 Task: Request a review from a code owner or maintainer.
Action: Mouse moved to (147, 370)
Screenshot: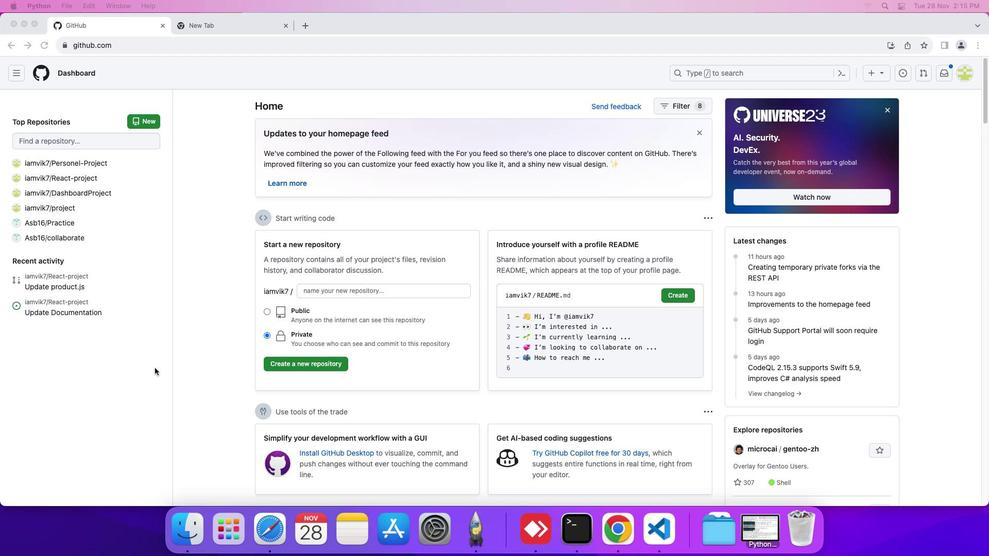 
Action: Mouse pressed left at (147, 370)
Screenshot: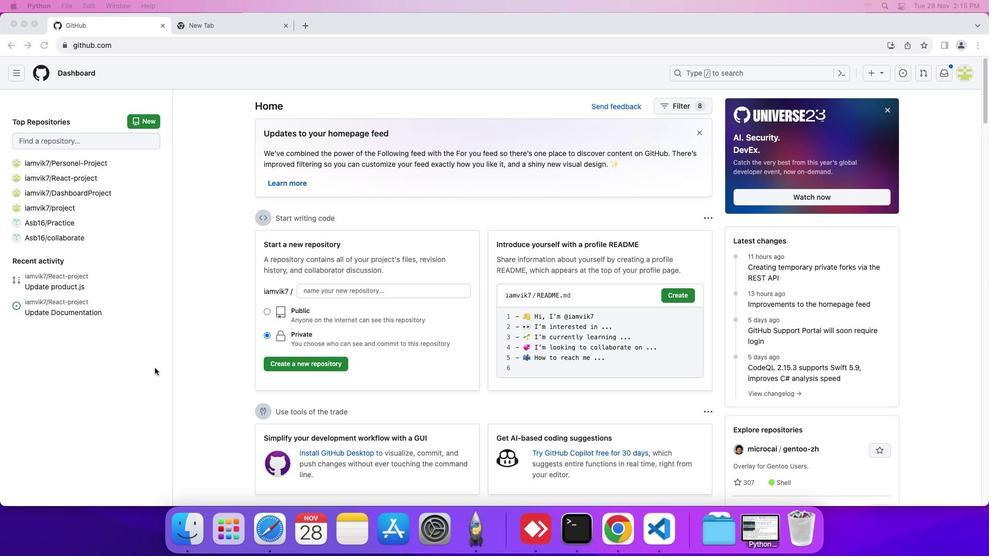 
Action: Mouse moved to (46, 205)
Screenshot: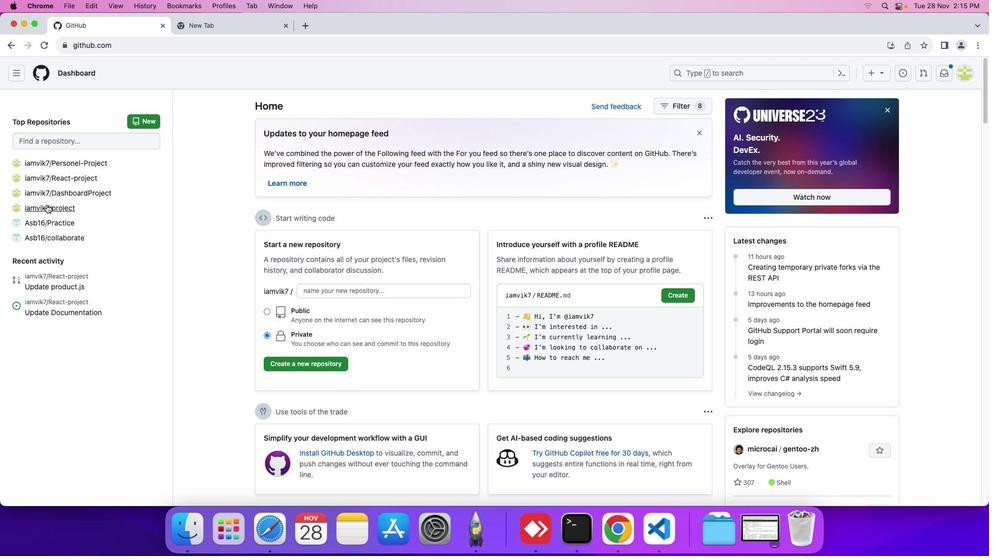
Action: Mouse pressed left at (46, 205)
Screenshot: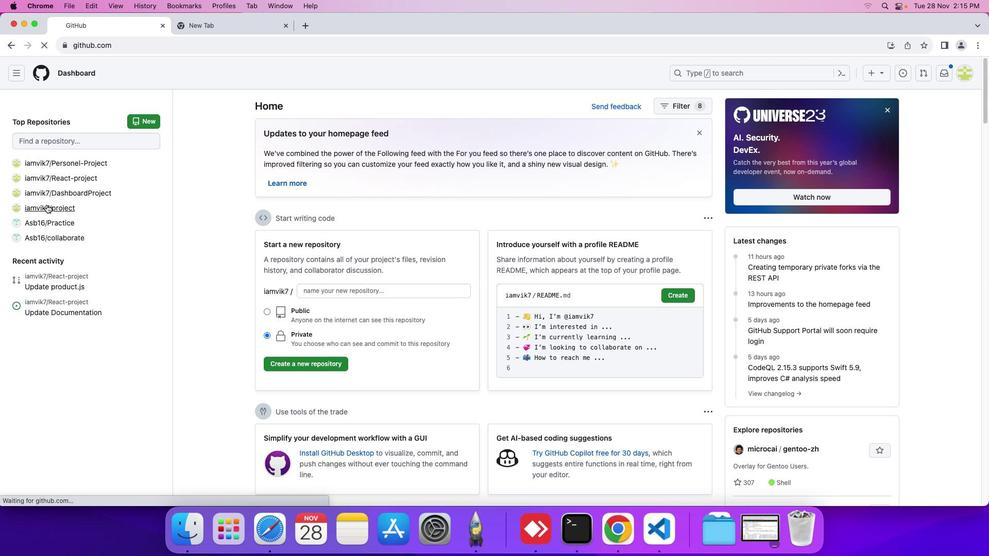
Action: Mouse moved to (210, 258)
Screenshot: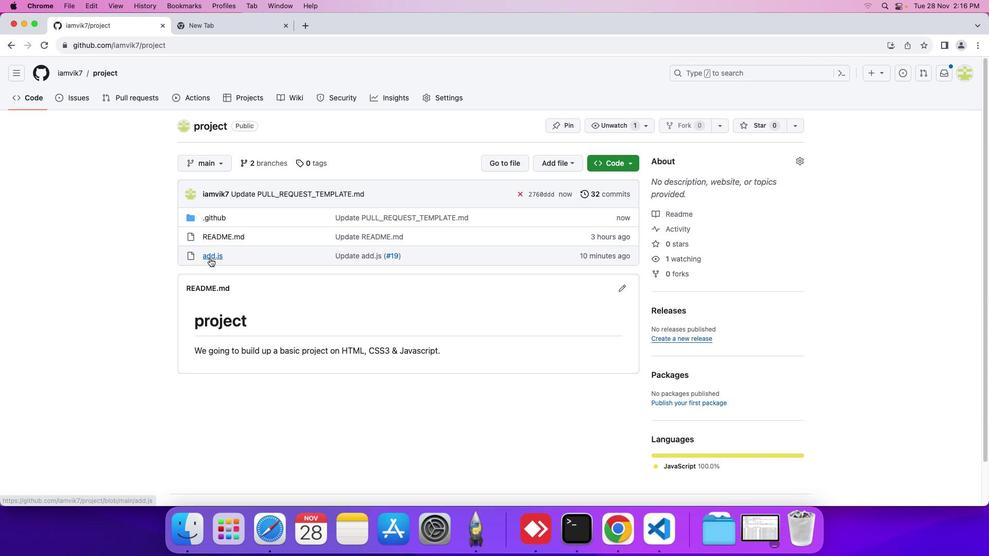 
Action: Mouse pressed left at (210, 258)
Screenshot: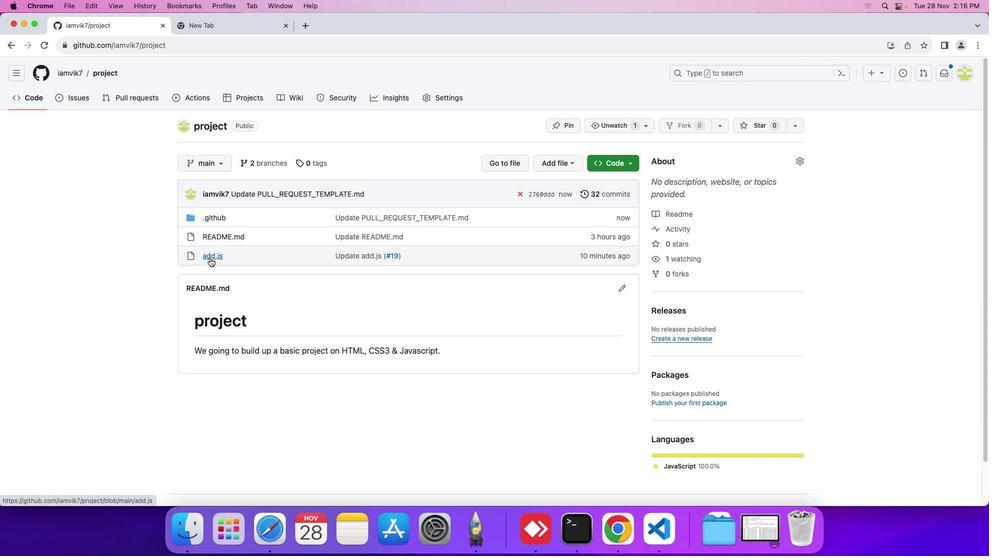 
Action: Mouse moved to (727, 186)
Screenshot: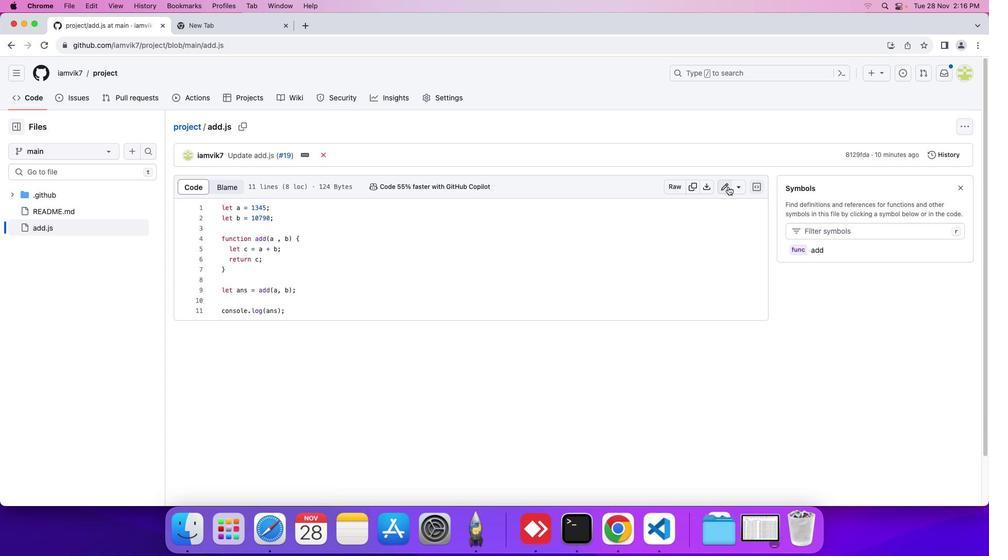 
Action: Mouse pressed left at (727, 186)
Screenshot: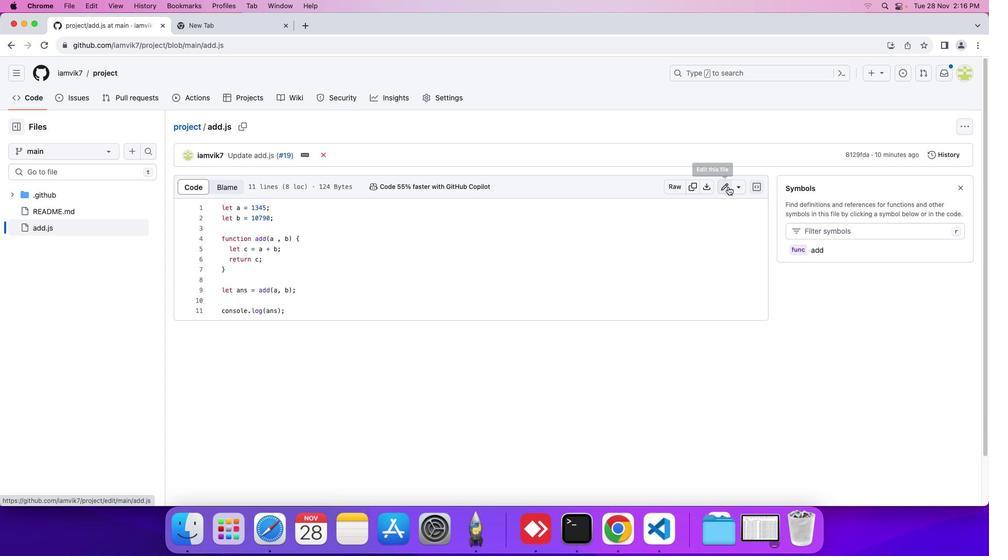 
Action: Mouse moved to (246, 176)
Screenshot: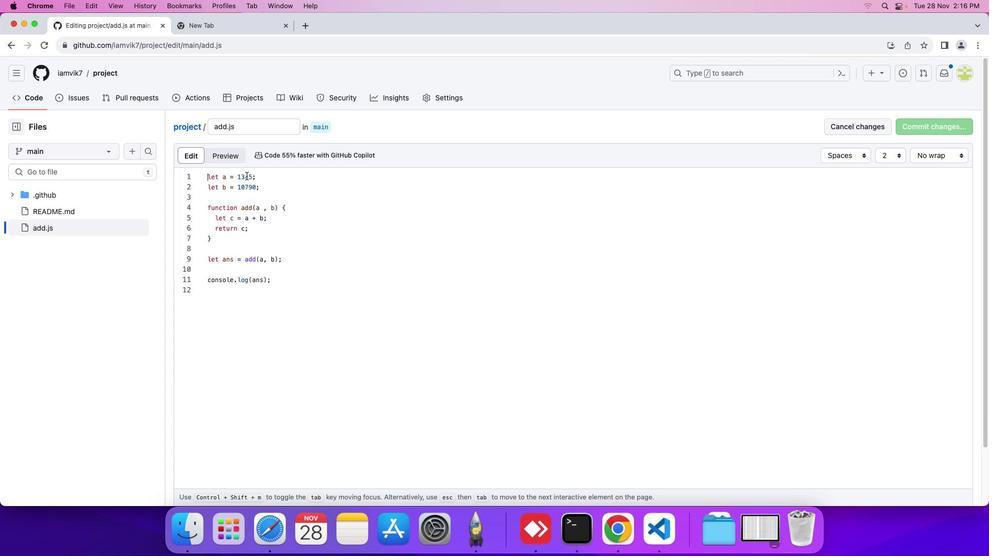 
Action: Mouse pressed left at (246, 176)
Screenshot: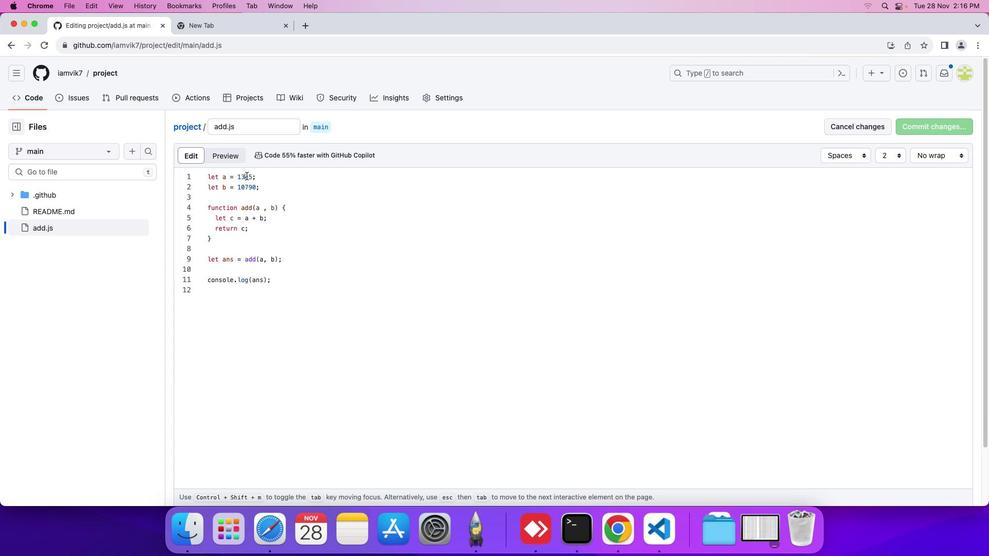 
Action: Mouse moved to (246, 176)
Screenshot: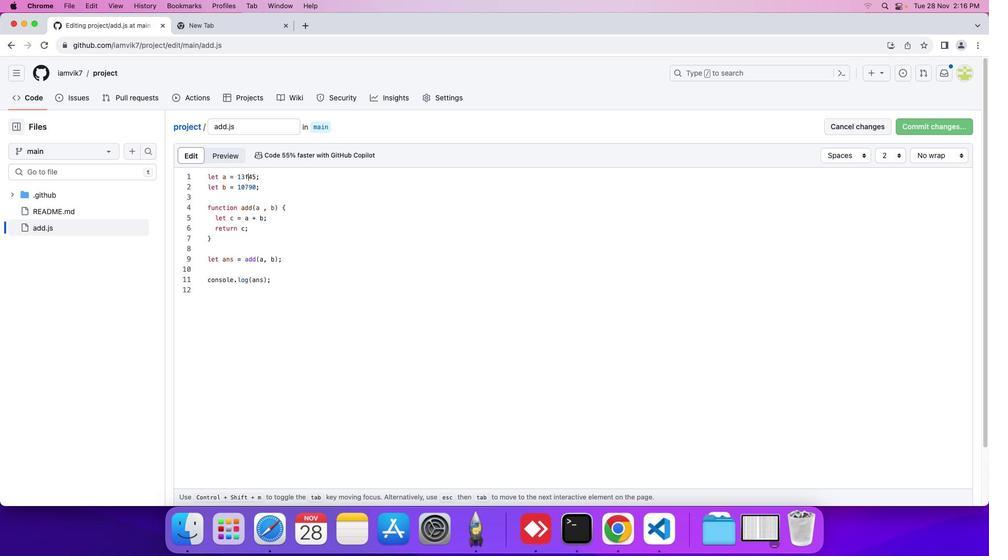 
Action: Key pressed 'f''r'Key.backspaceKey.backspace'2''3'
Screenshot: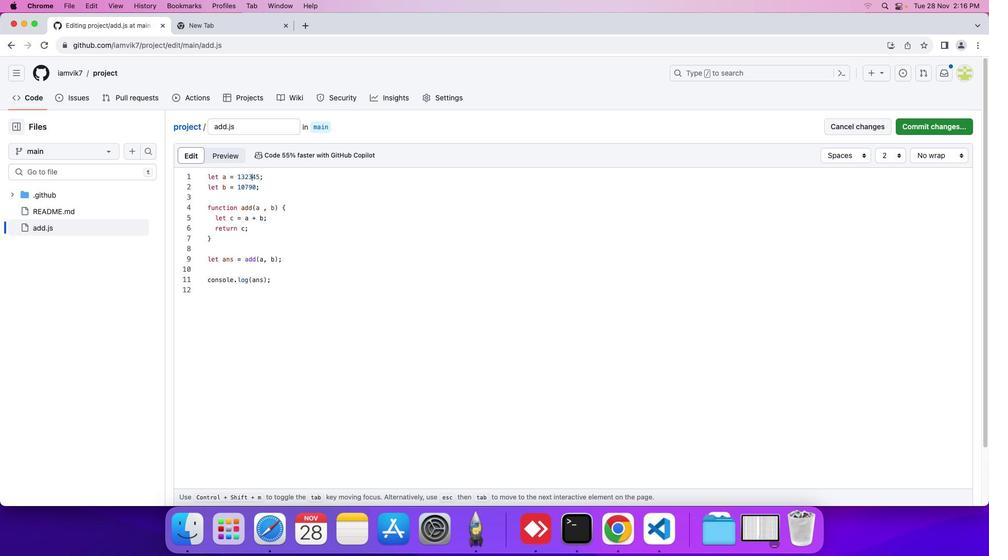 
Action: Mouse moved to (246, 189)
Screenshot: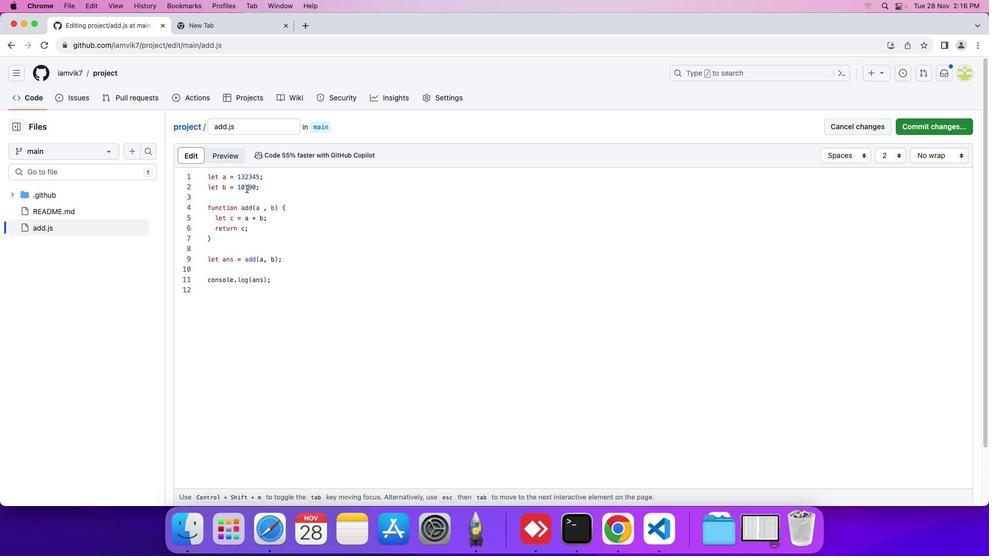 
Action: Mouse pressed left at (246, 189)
Screenshot: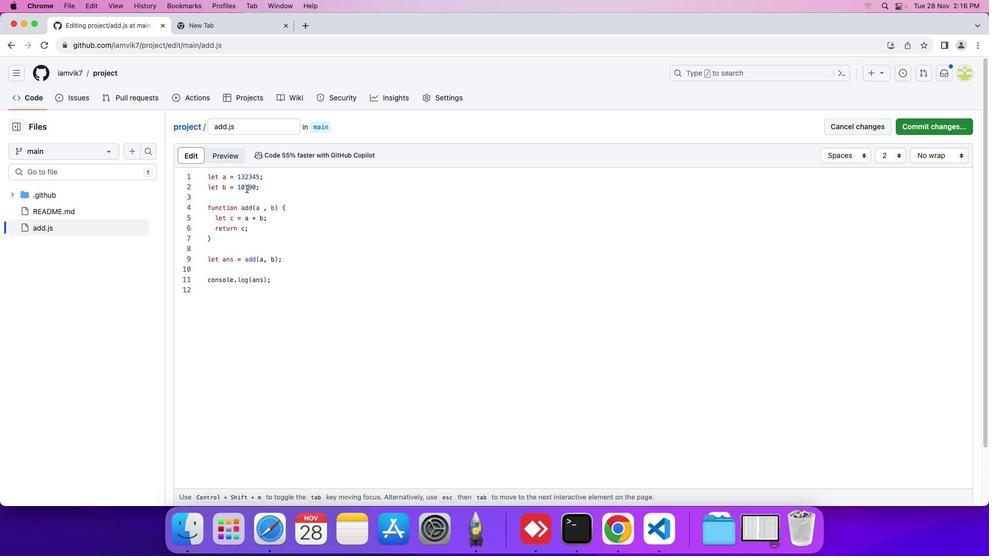 
Action: Mouse moved to (246, 189)
Screenshot: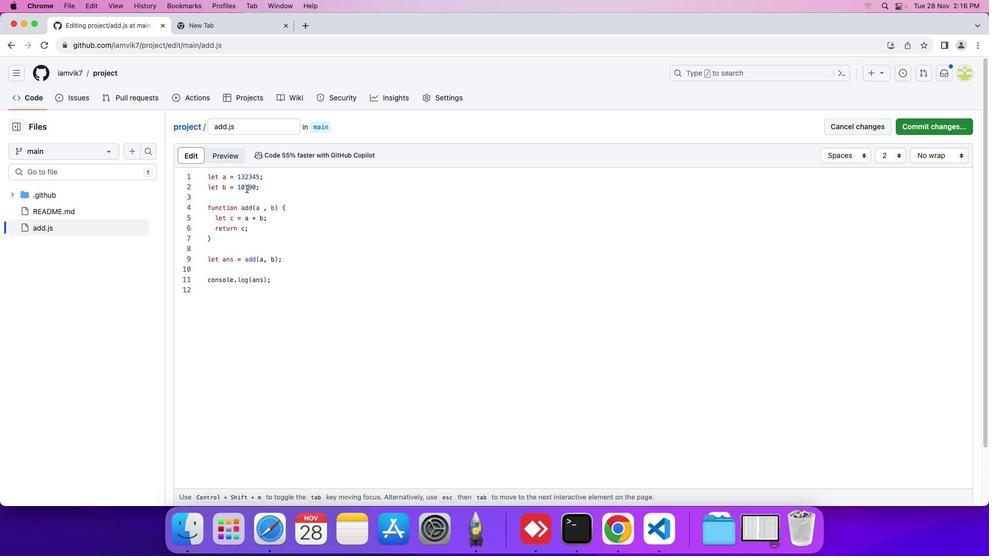 
Action: Key pressed Key.backspace
Screenshot: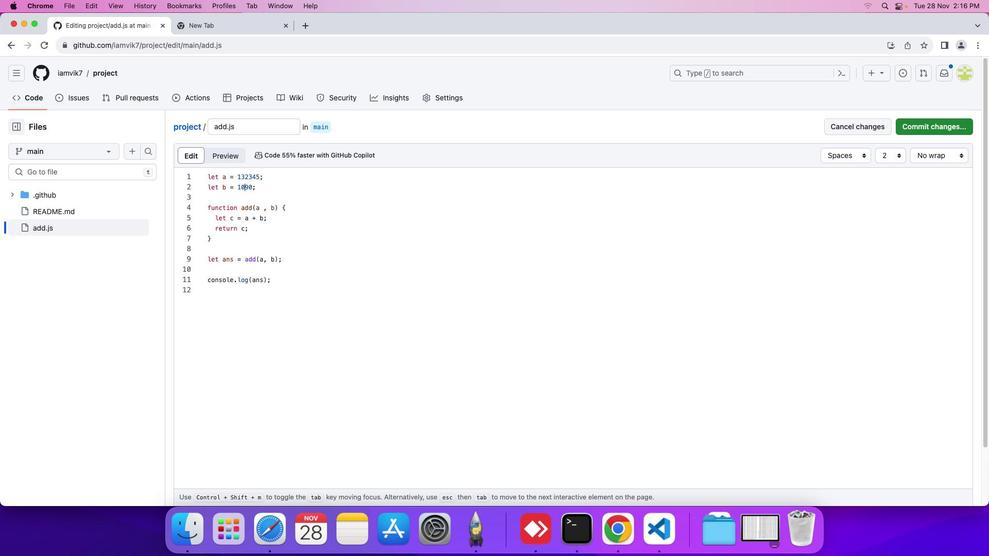 
Action: Mouse moved to (911, 122)
Screenshot: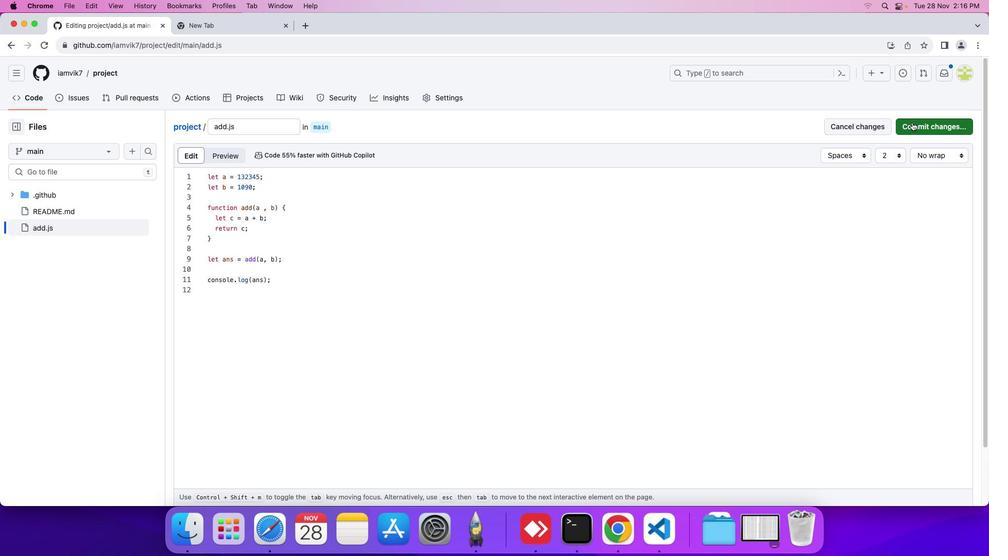 
Action: Mouse pressed left at (911, 122)
Screenshot: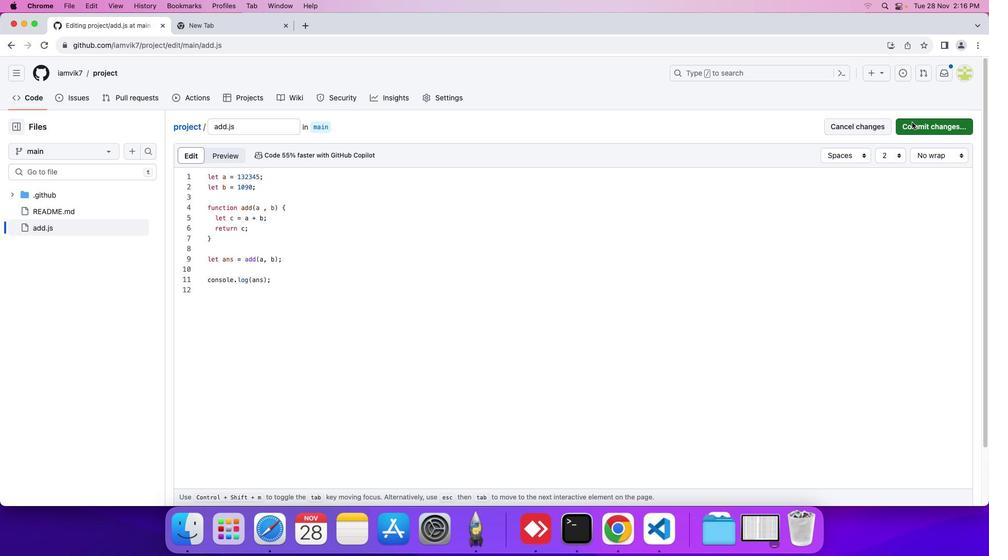 
Action: Mouse moved to (381, 351)
Screenshot: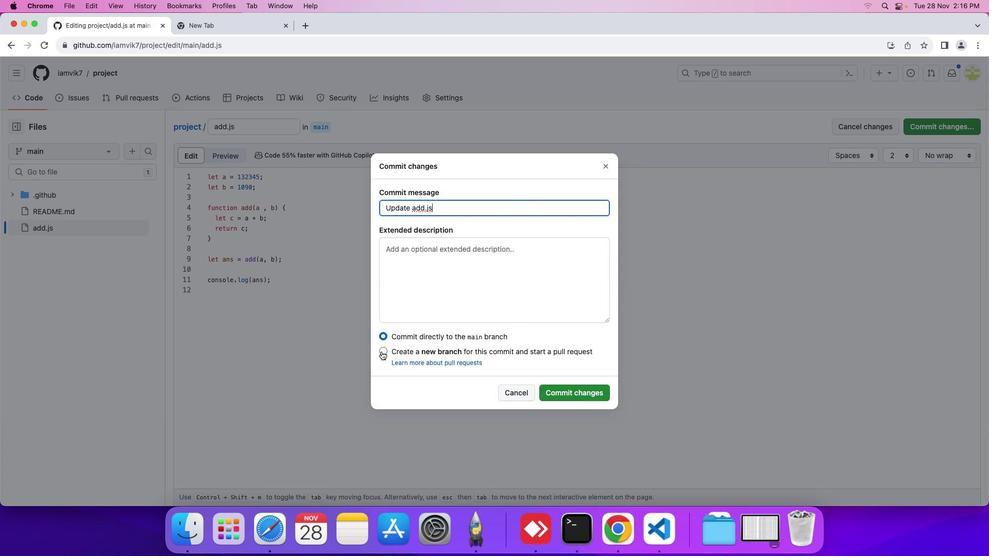 
Action: Mouse pressed left at (381, 351)
Screenshot: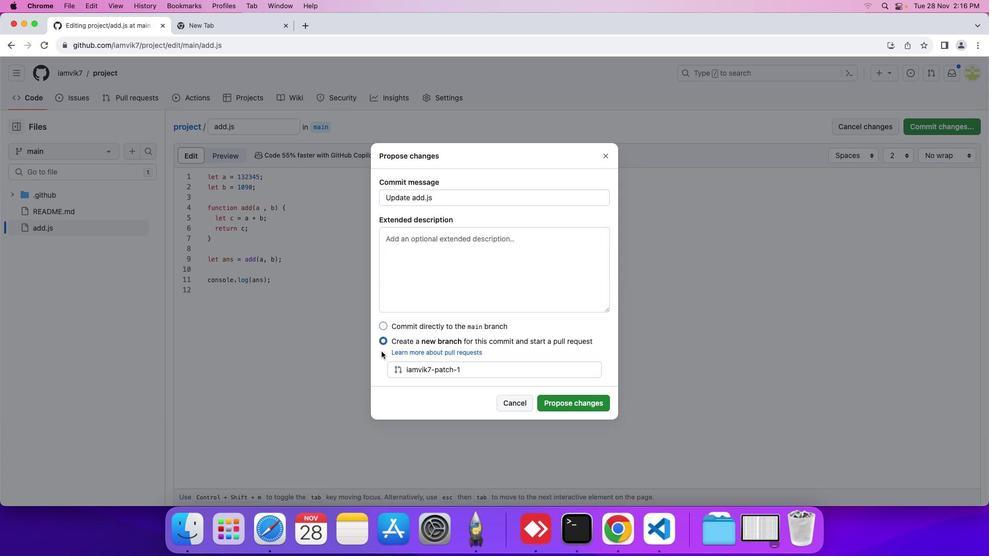 
Action: Mouse moved to (461, 373)
Screenshot: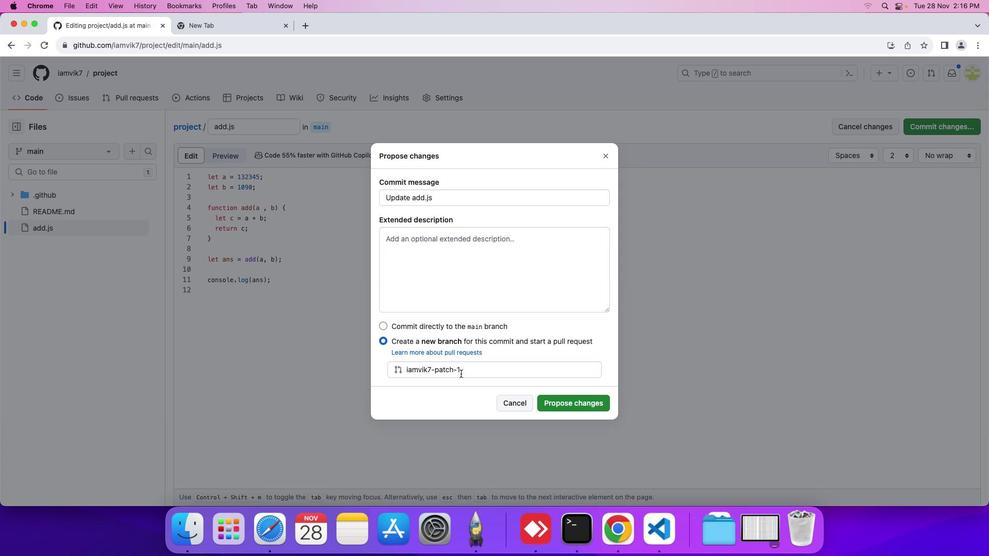
Action: Mouse pressed left at (461, 373)
Screenshot: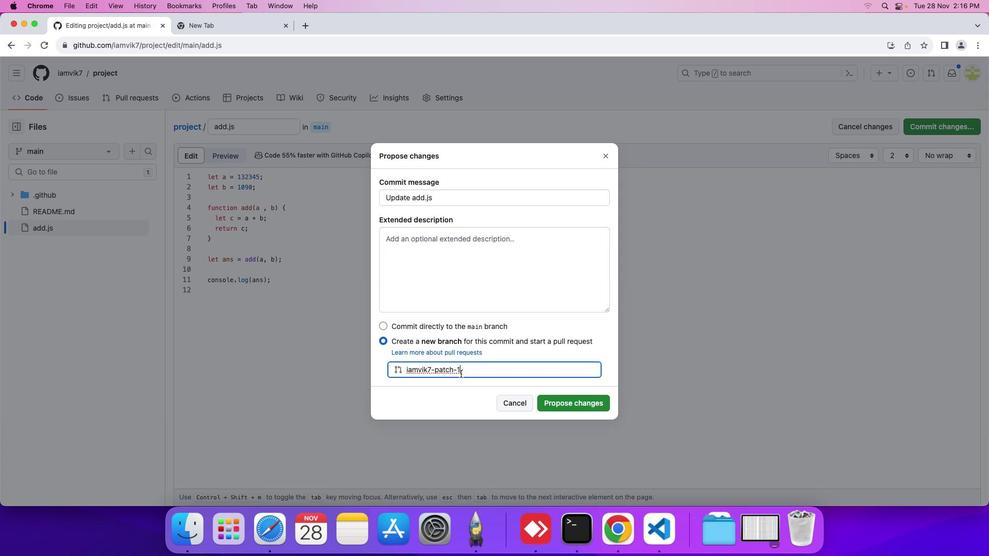 
Action: Key pressed Key.backspaceKey.backspaceKey.backspaceKey.backspaceKey.backspaceKey.backspaceKey.backspaceKey.backspaceKey.backspaceKey.backspaceKey.backspaceKey.backspaceKey.backspaceKey.backspaceKey.backspaceKey.backspaceKey.backspace'n''e''w'Key.space'b''r''a''n''c''h'
Screenshot: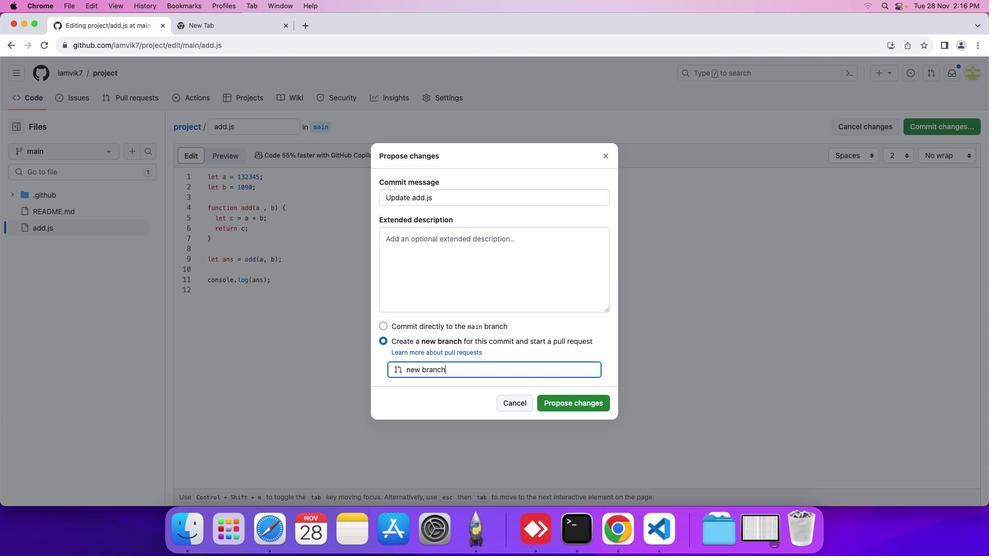 
Action: Mouse moved to (448, 257)
Screenshot: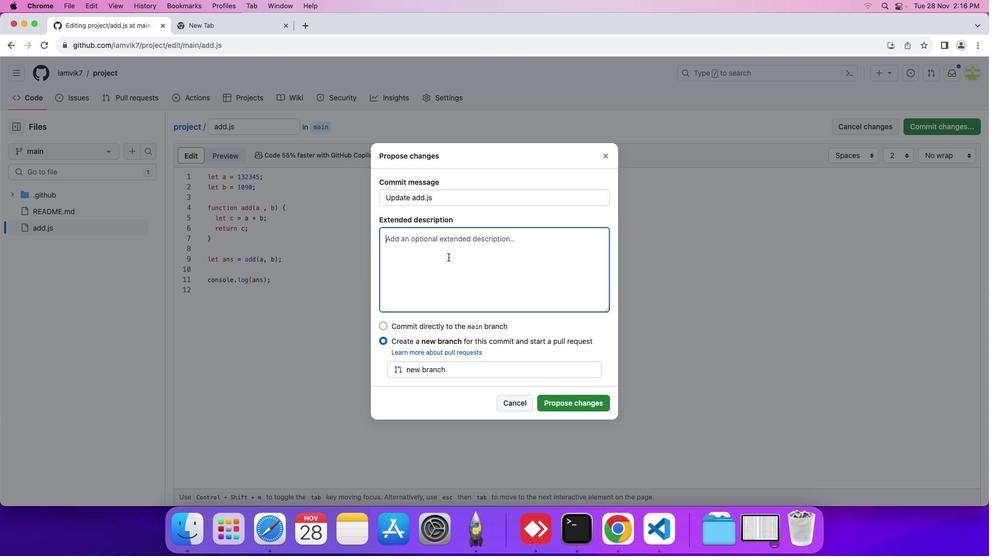 
Action: Mouse pressed left at (448, 257)
Screenshot: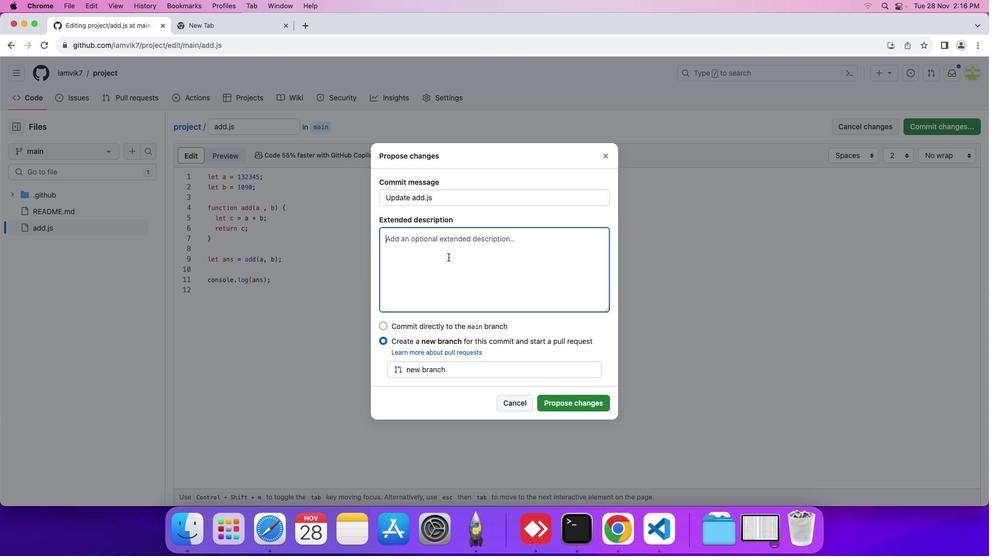 
Action: Mouse moved to (447, 257)
Screenshot: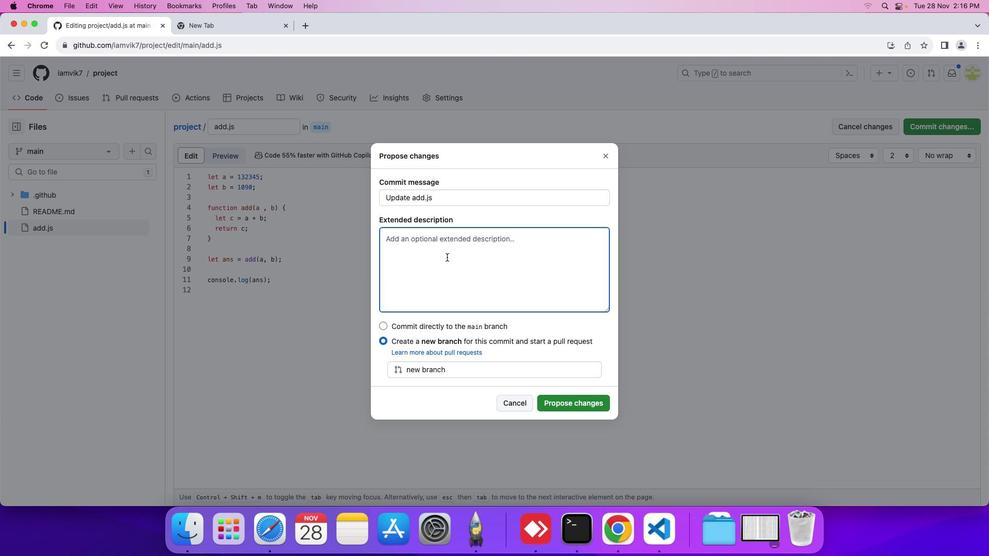 
Action: Key pressed 'u''p''d''a''t''i''n''g'Key.space't''h''e'Key.space'v''a''r''i''a''b''l''e''s'Key.spaceKey.backspaceKey.backspaceKey.space'v''a''l''u''e''s'Key.space'p''l''e''a''s''e'Key.space'v'Key.backspace'r''e''v''i''e''w'Key.space't''h''e'Key.space'c''o''d''e'Key.space'a''n''d'Key.space't''h''e'Key.space'v''a''l''u''e''s'Key.space'f''o''r'Key.space't''j'Key.backspace'h''e'Key.space'm''e''r''g''i''n''g'Key.space'p''u''r''p''o''s''e'
Screenshot: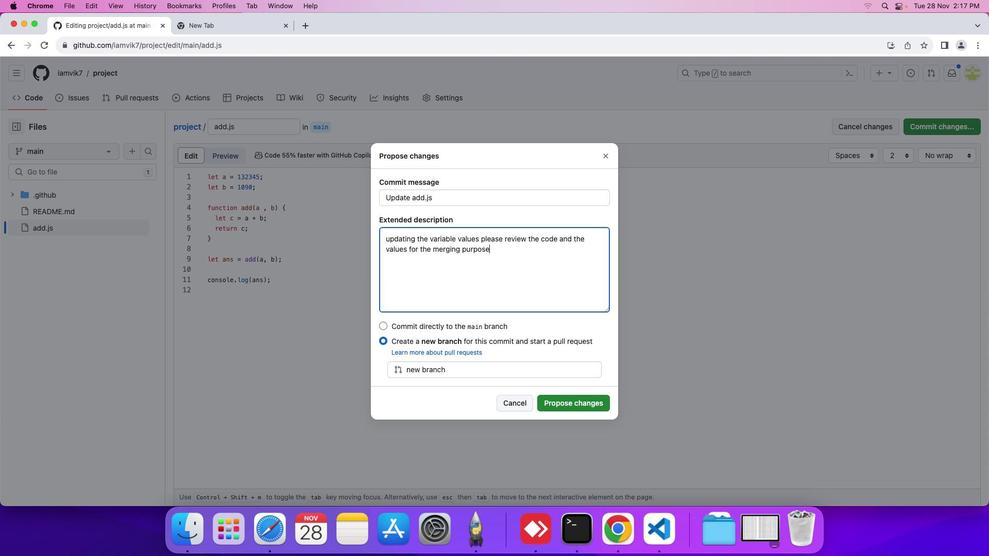 
Action: Mouse moved to (491, 302)
Screenshot: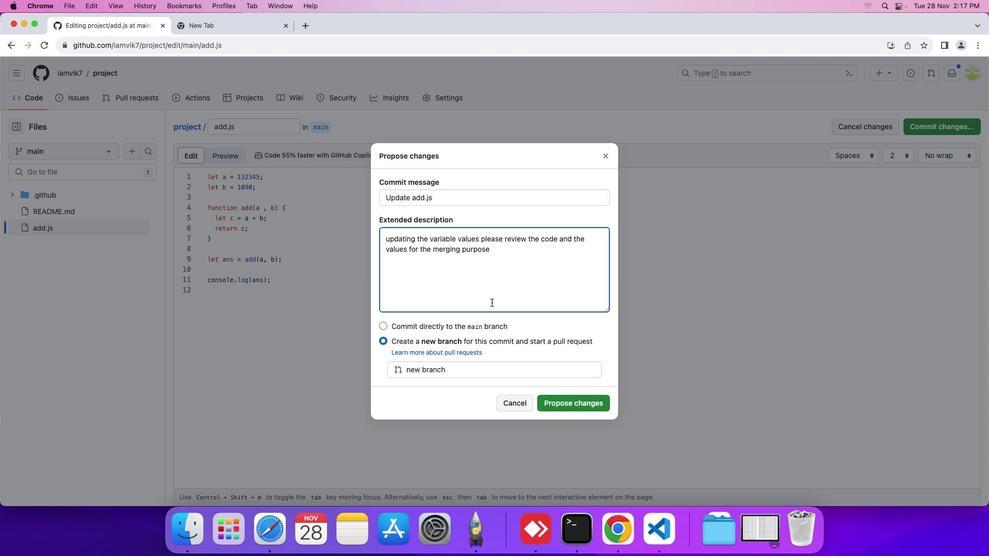
Action: Key pressed '.'
Screenshot: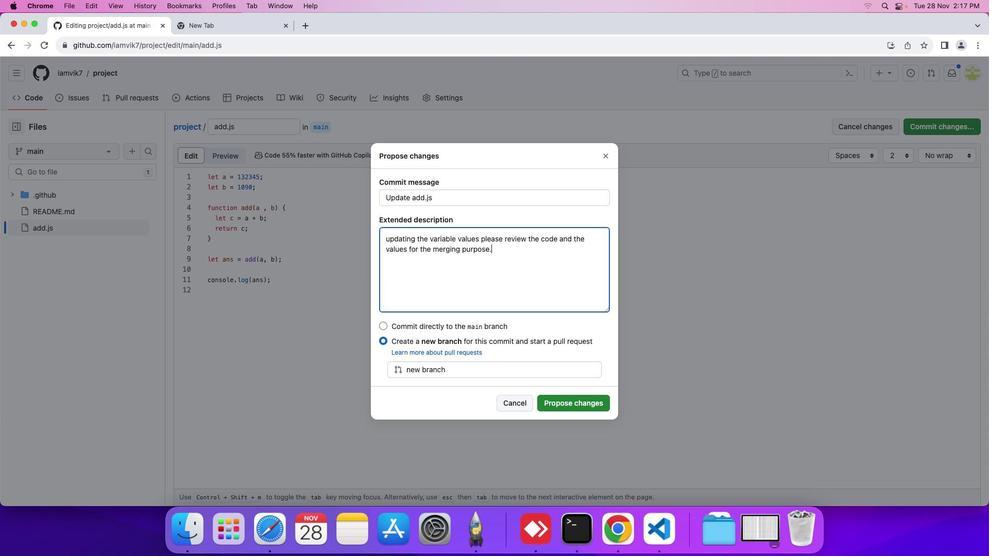 
Action: Mouse moved to (561, 406)
Screenshot: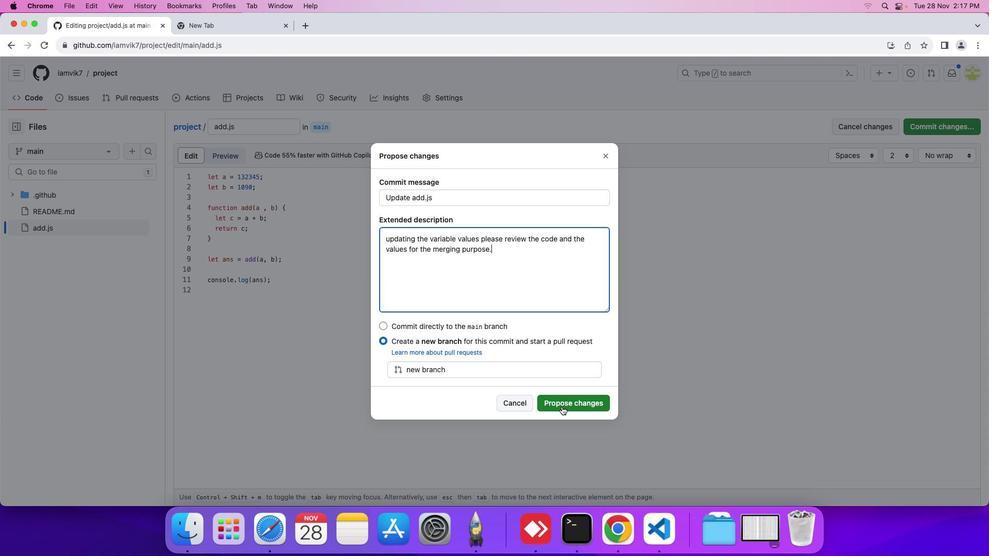 
Action: Mouse pressed left at (561, 406)
Screenshot: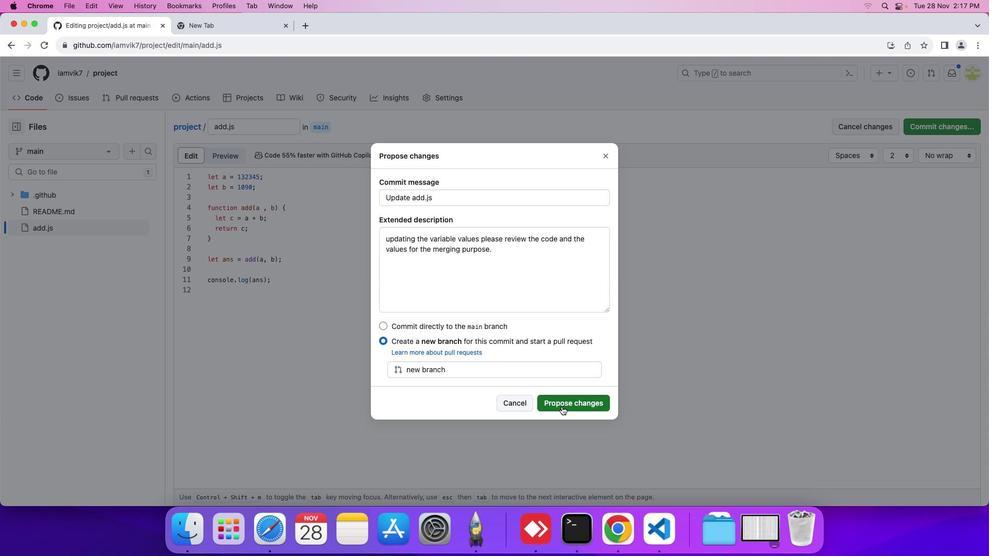 
Action: Mouse moved to (800, 210)
Screenshot: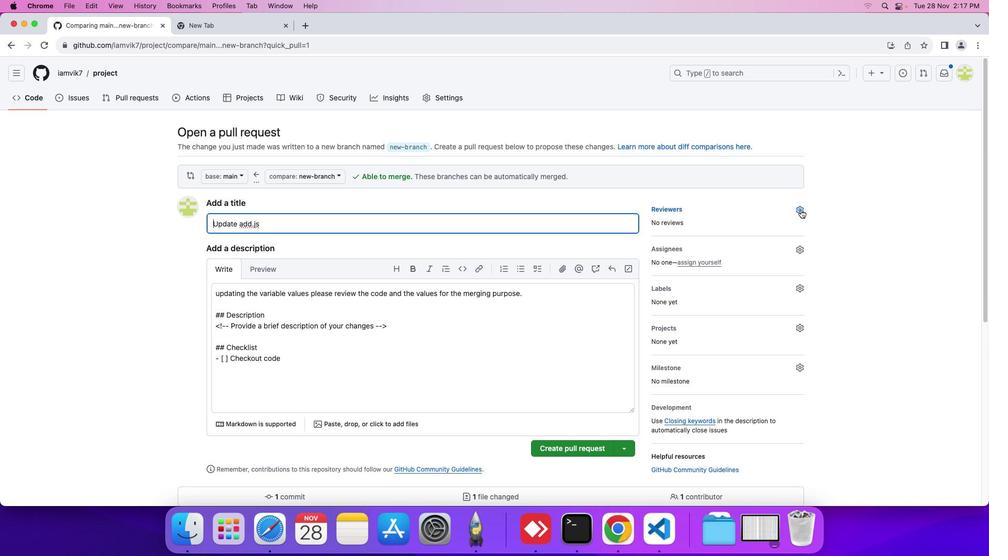 
Action: Mouse pressed left at (800, 210)
Screenshot: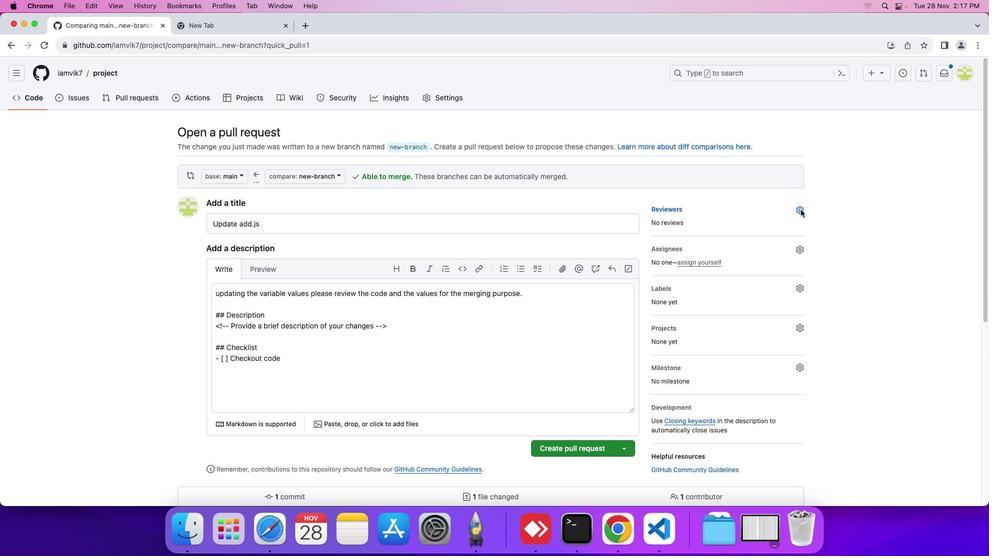 
Action: Mouse moved to (692, 276)
Screenshot: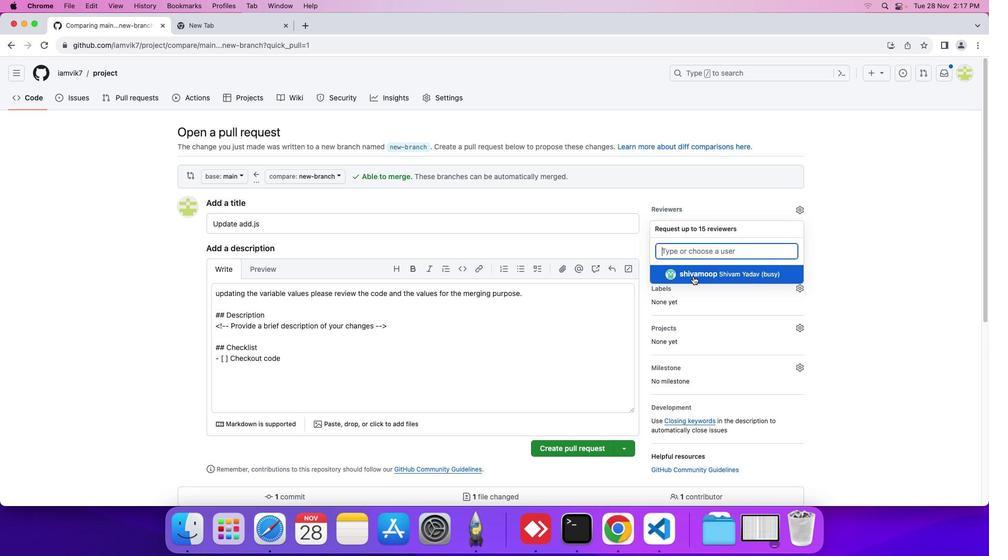 
Action: Mouse pressed left at (692, 276)
Screenshot: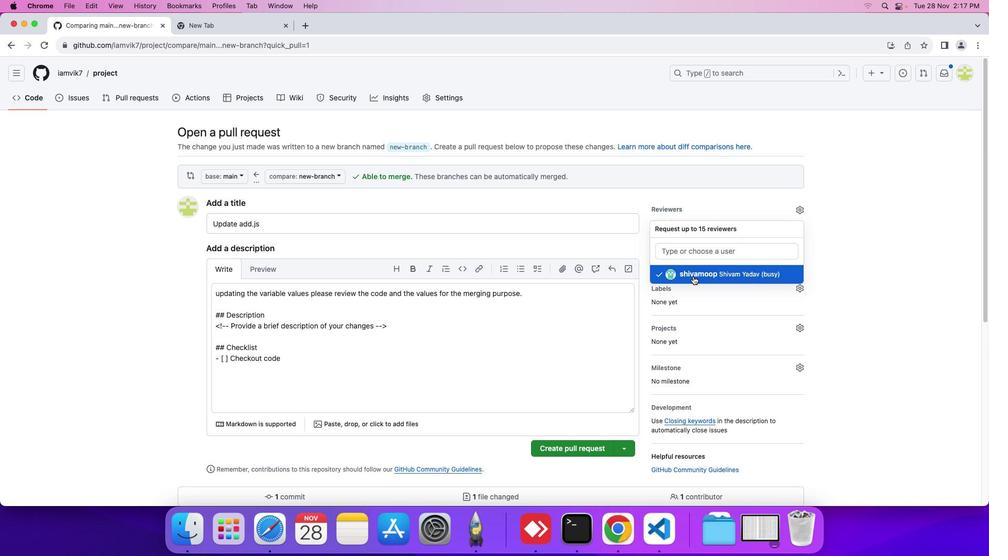
Action: Mouse moved to (411, 358)
Screenshot: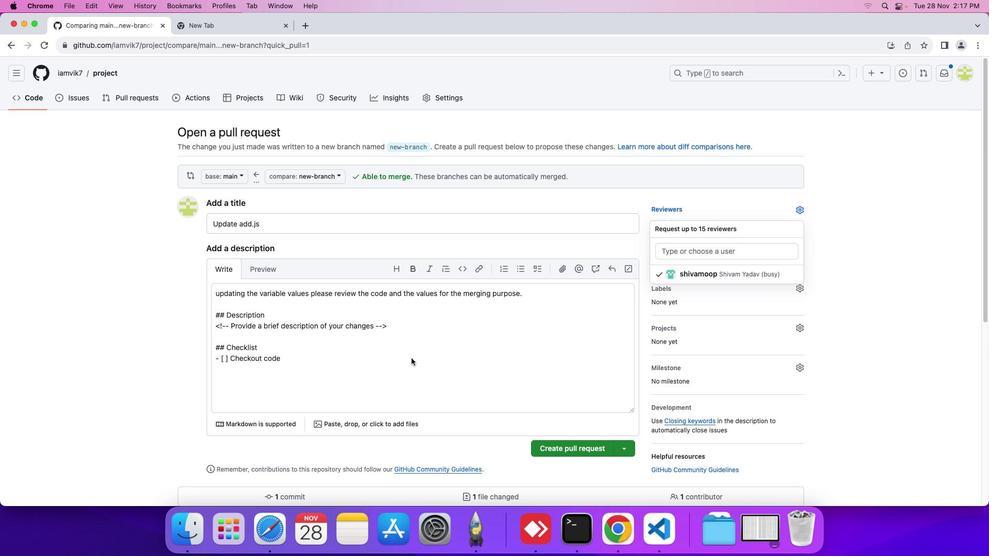 
Action: Mouse pressed left at (411, 358)
Screenshot: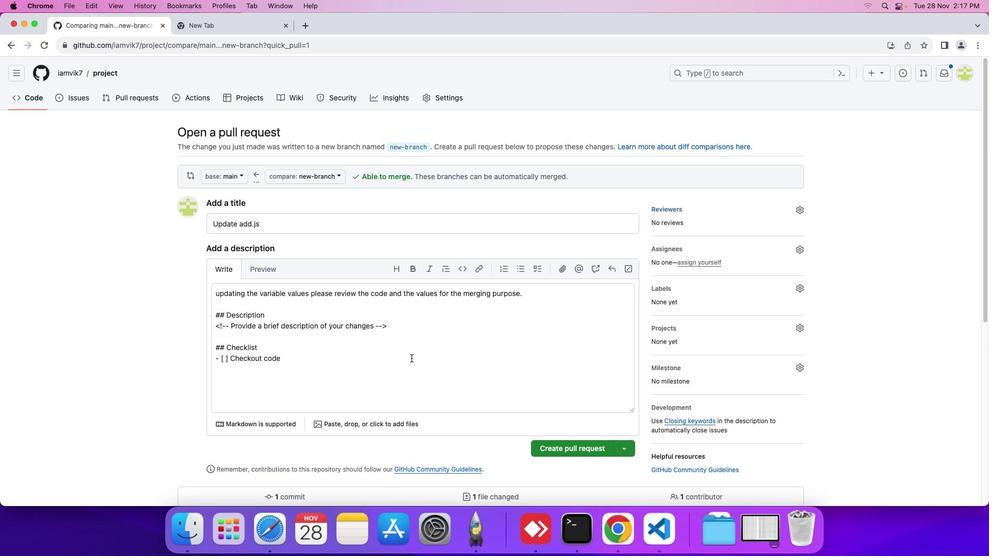 
Action: Mouse moved to (298, 352)
Screenshot: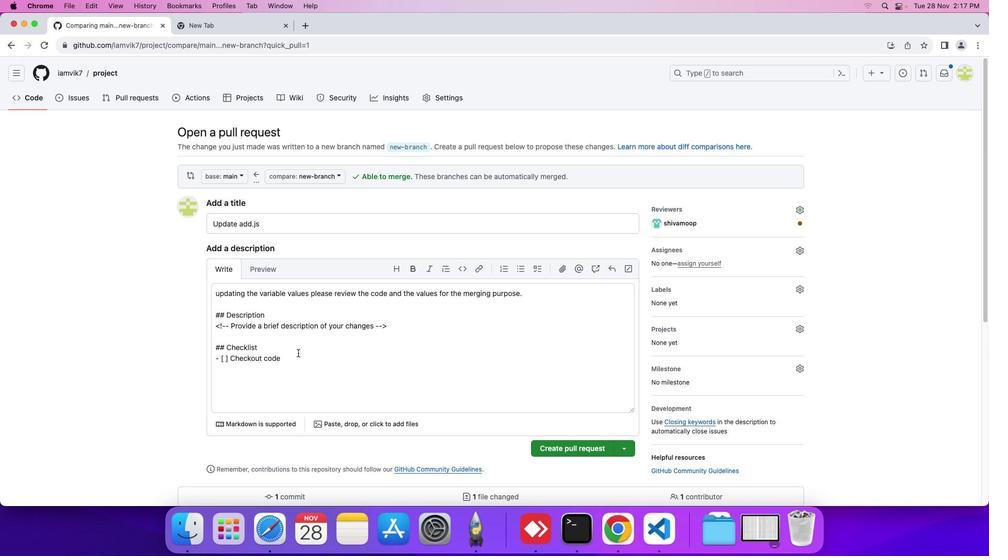 
Action: Mouse pressed left at (298, 352)
Screenshot: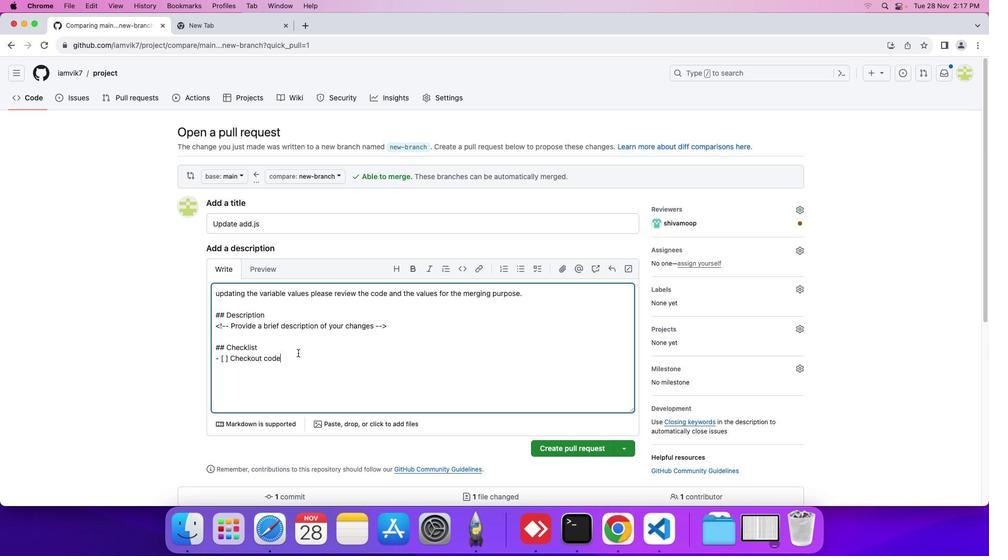 
Action: Mouse moved to (286, 356)
Screenshot: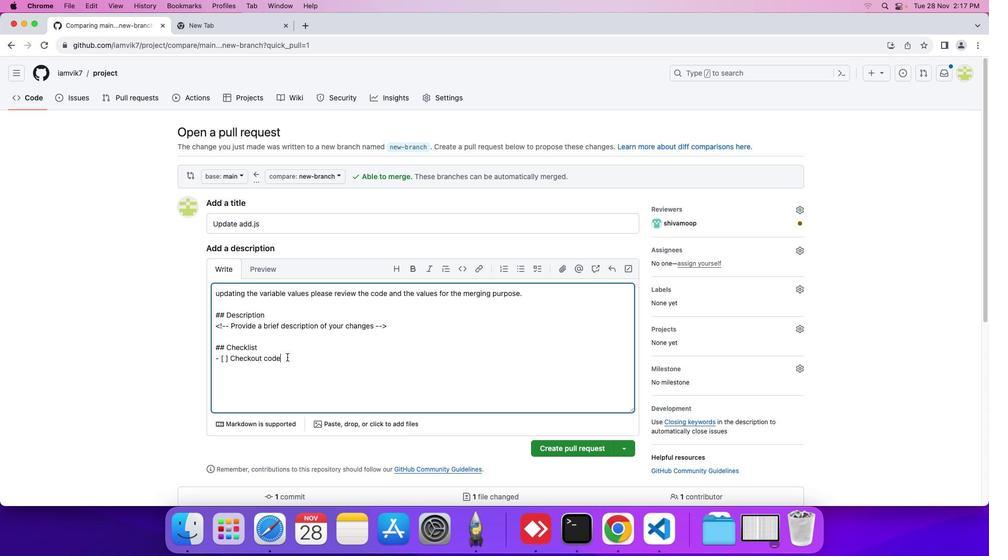 
Action: Mouse pressed left at (286, 356)
Screenshot: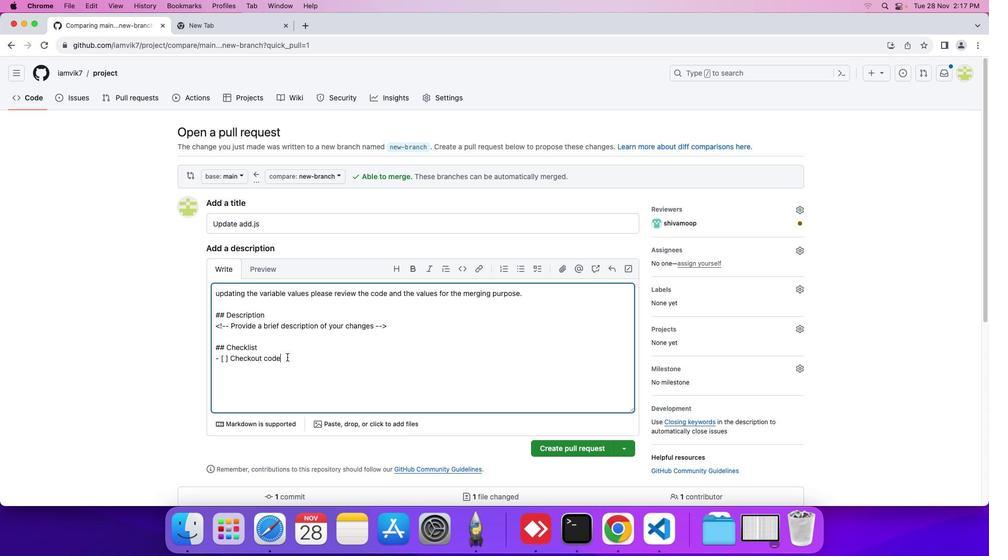 
Action: Mouse moved to (213, 318)
Screenshot: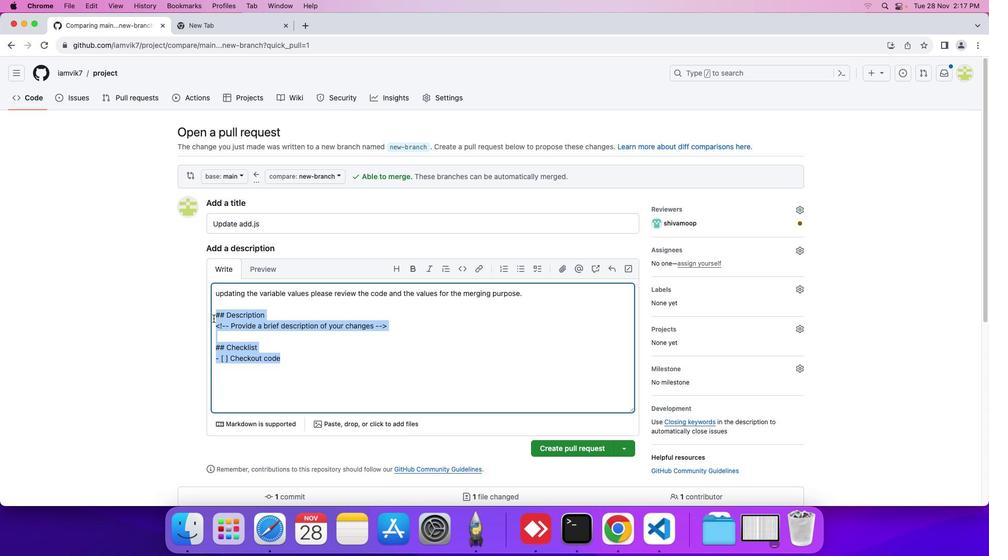 
Action: Key pressed Key.backspace
Screenshot: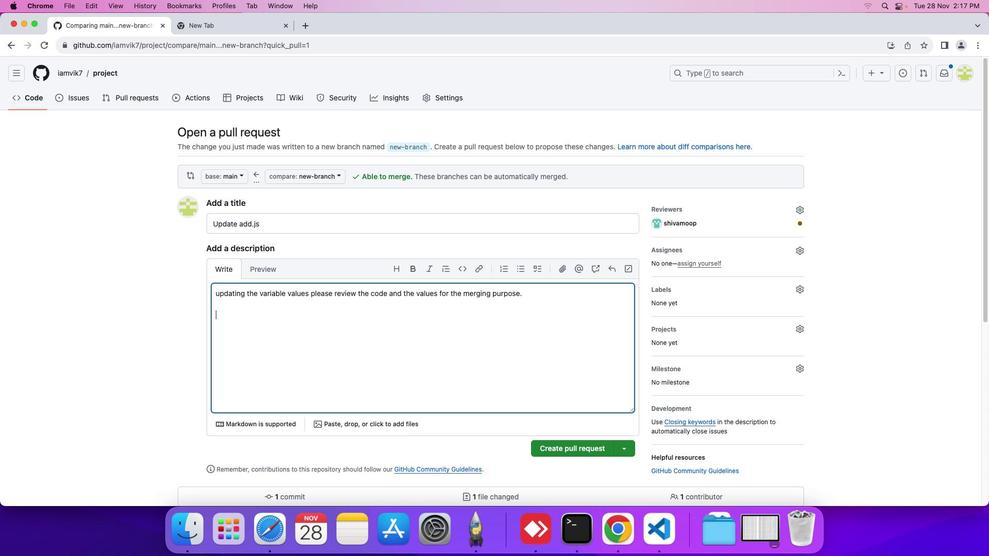 
Action: Mouse moved to (547, 463)
Screenshot: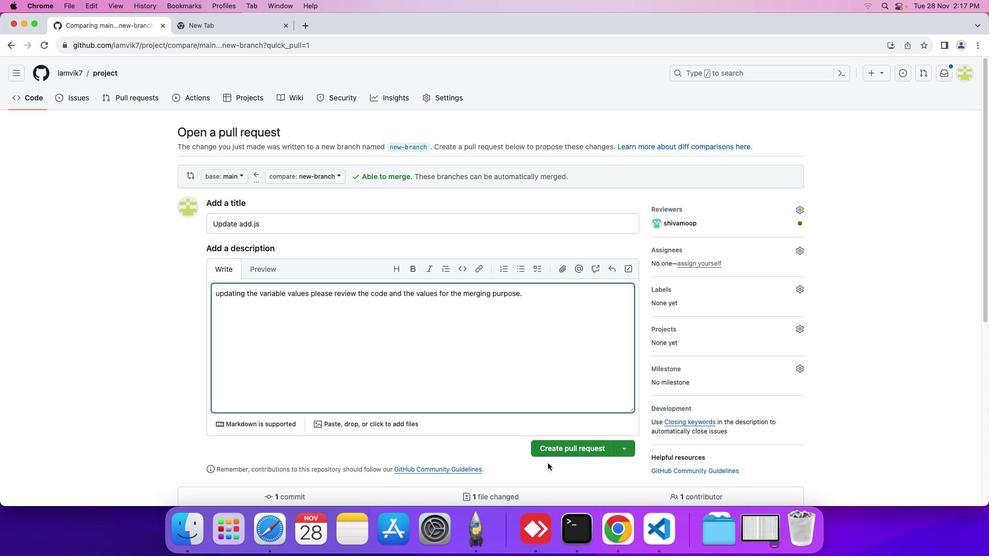 
Action: Mouse scrolled (547, 463) with delta (0, 0)
Screenshot: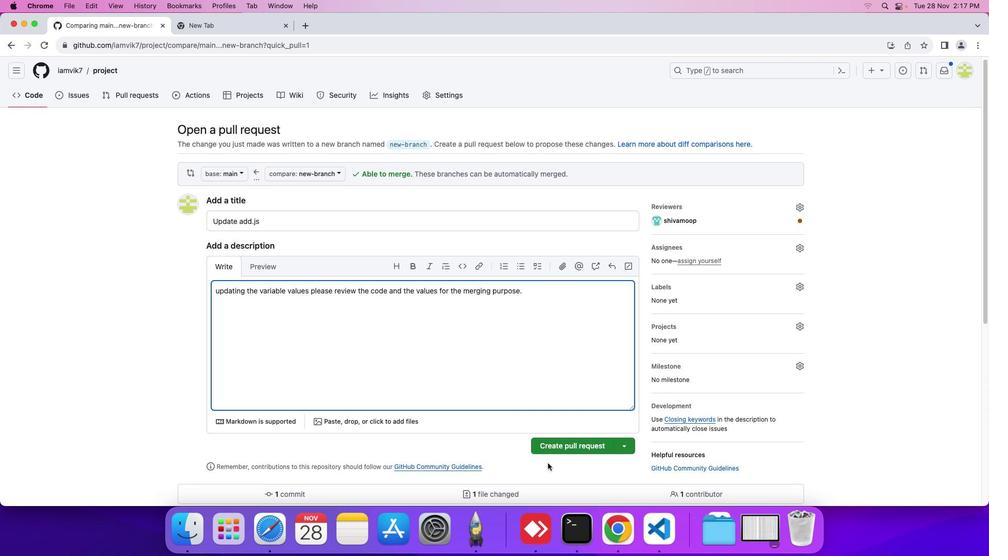 
Action: Mouse scrolled (547, 463) with delta (0, 0)
Screenshot: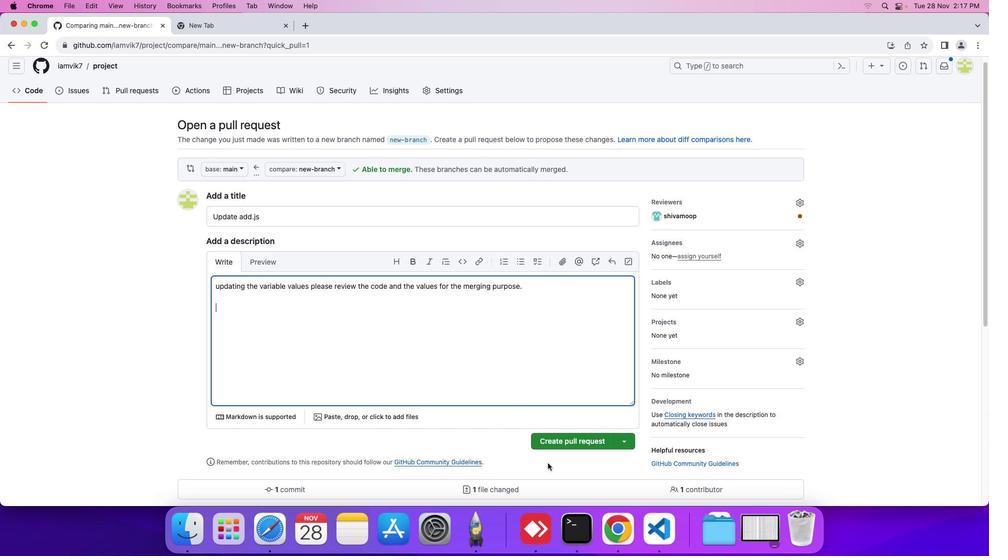 
Action: Mouse scrolled (547, 463) with delta (0, 0)
Screenshot: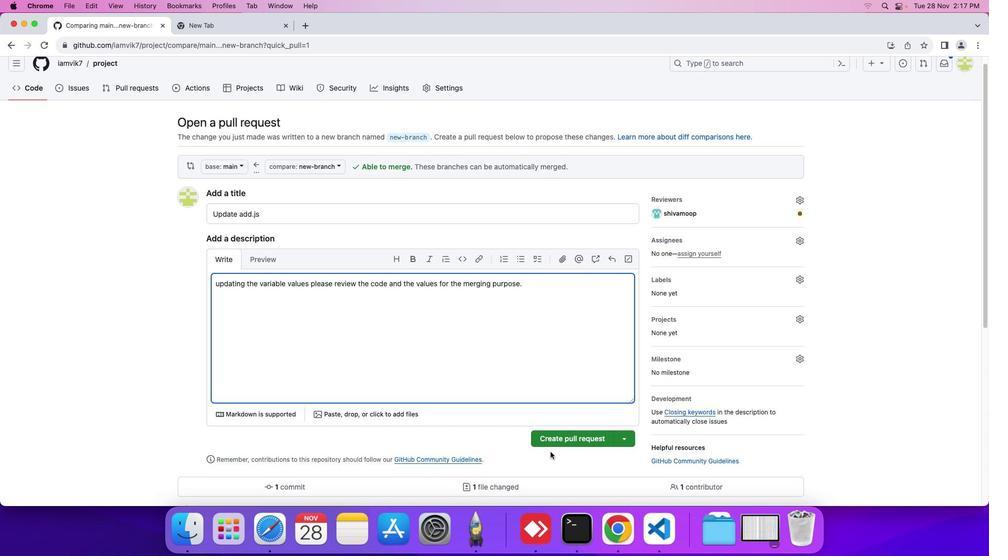 
Action: Mouse moved to (550, 451)
Screenshot: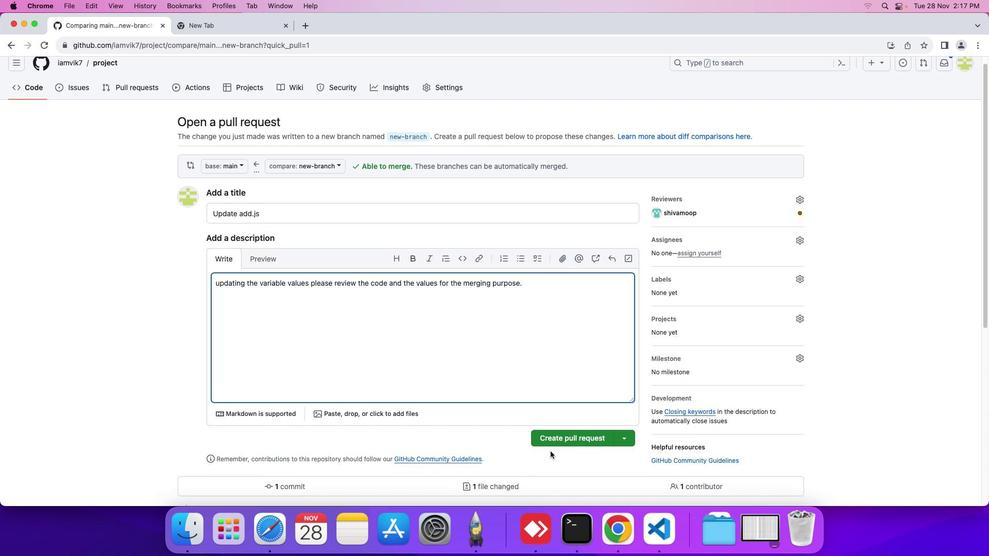 
Action: Mouse scrolled (550, 451) with delta (0, 0)
Screenshot: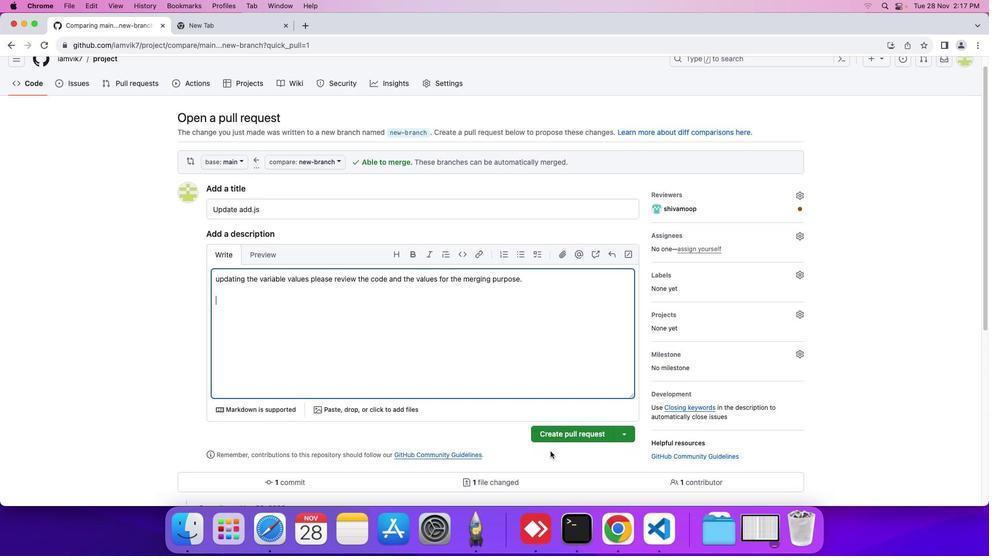 
Action: Mouse scrolled (550, 451) with delta (0, 0)
Screenshot: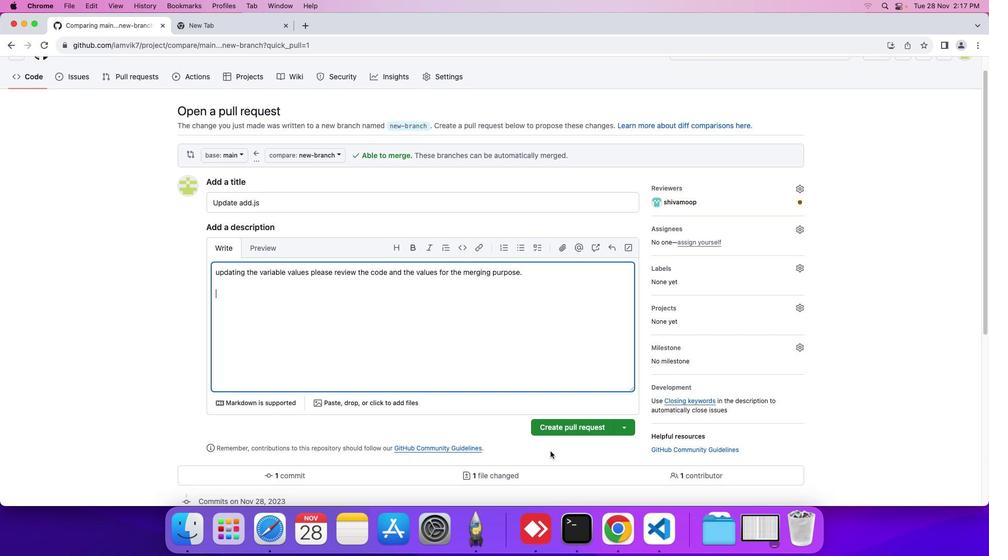 
Action: Mouse scrolled (550, 451) with delta (0, 0)
Screenshot: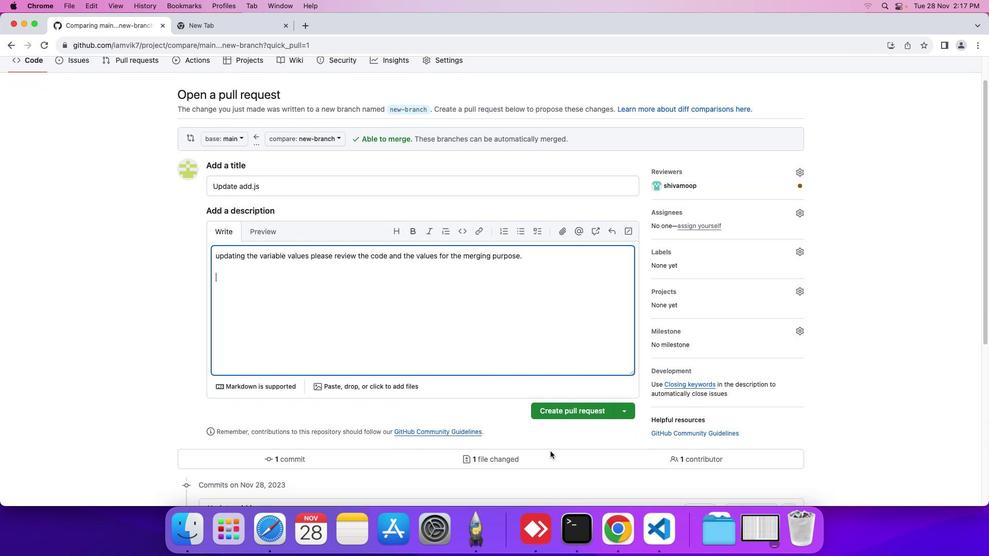 
Action: Mouse scrolled (550, 451) with delta (0, 0)
Screenshot: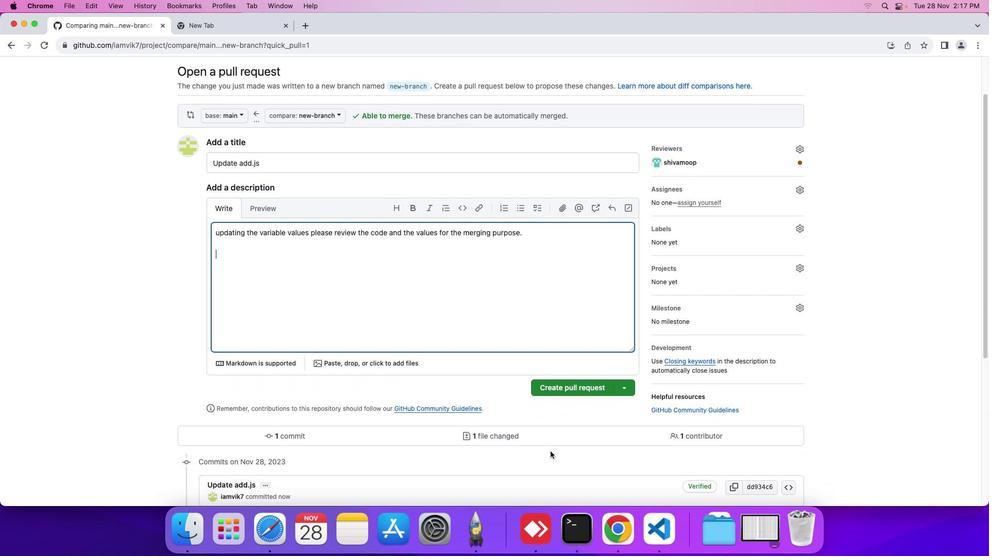 
Action: Mouse scrolled (550, 451) with delta (0, 0)
Screenshot: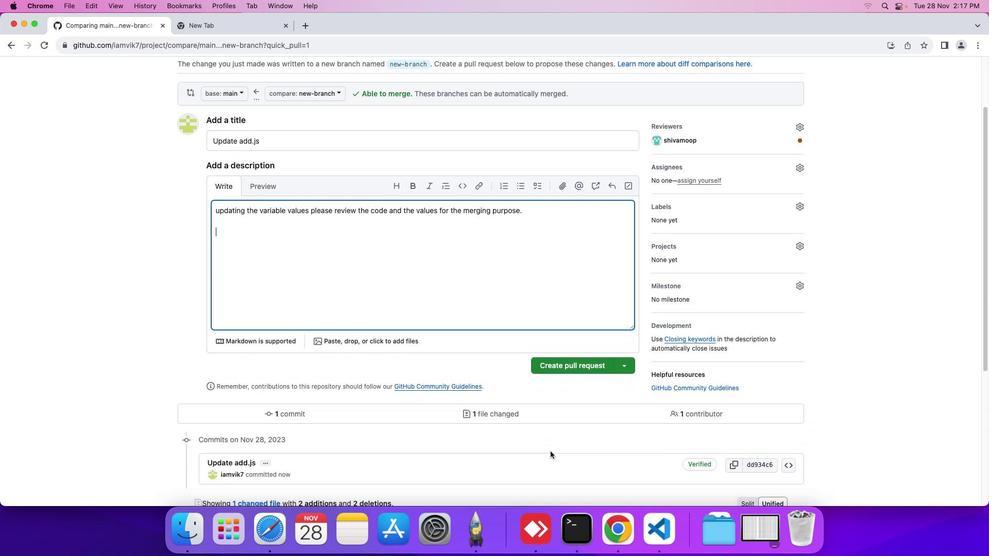 
Action: Mouse scrolled (550, 451) with delta (0, 0)
Screenshot: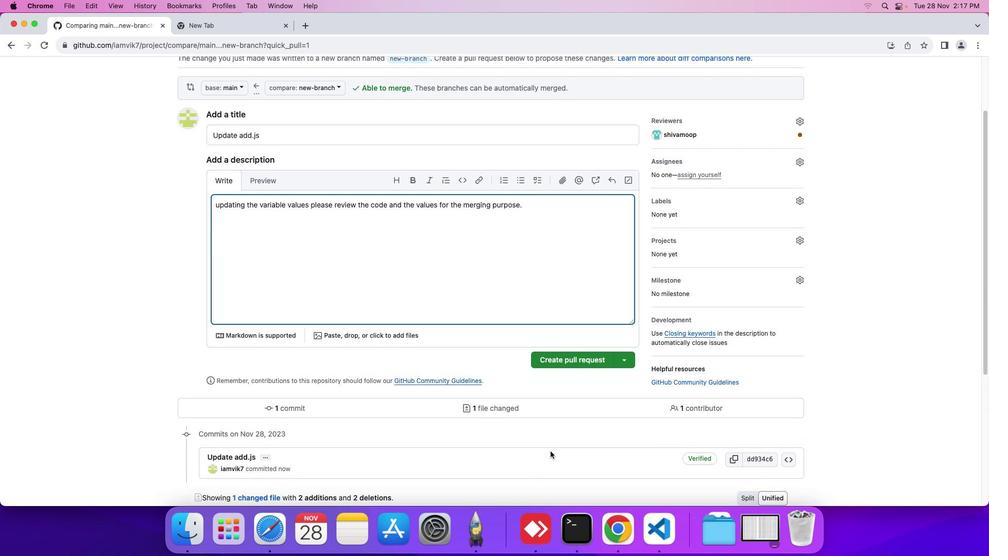 
Action: Mouse moved to (602, 364)
Screenshot: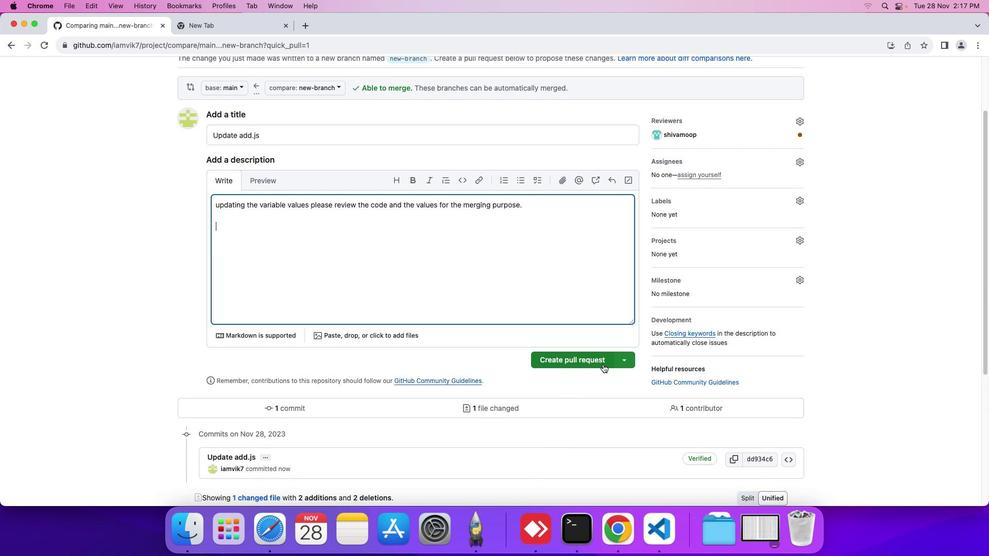 
Action: Mouse pressed left at (602, 364)
Screenshot: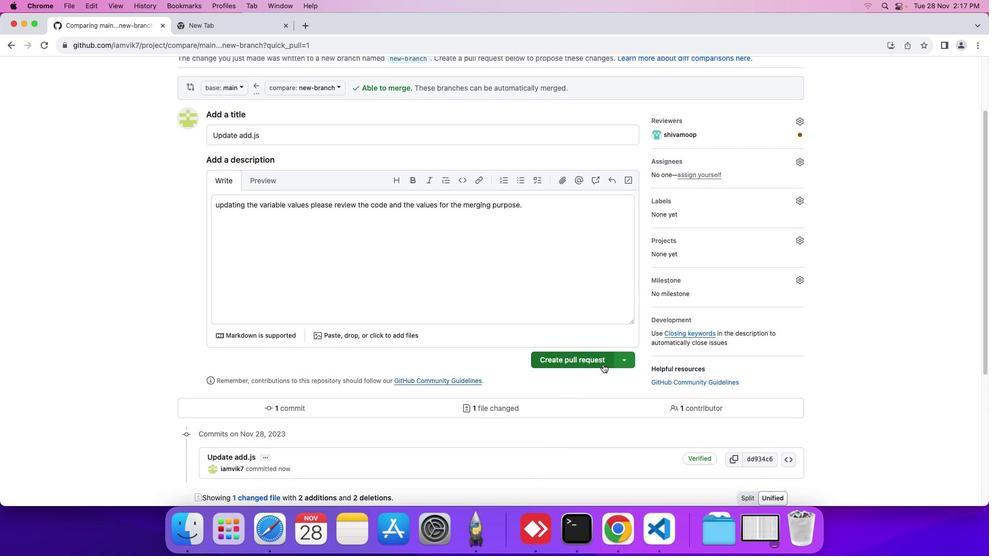 
Action: Mouse moved to (245, 282)
Screenshot: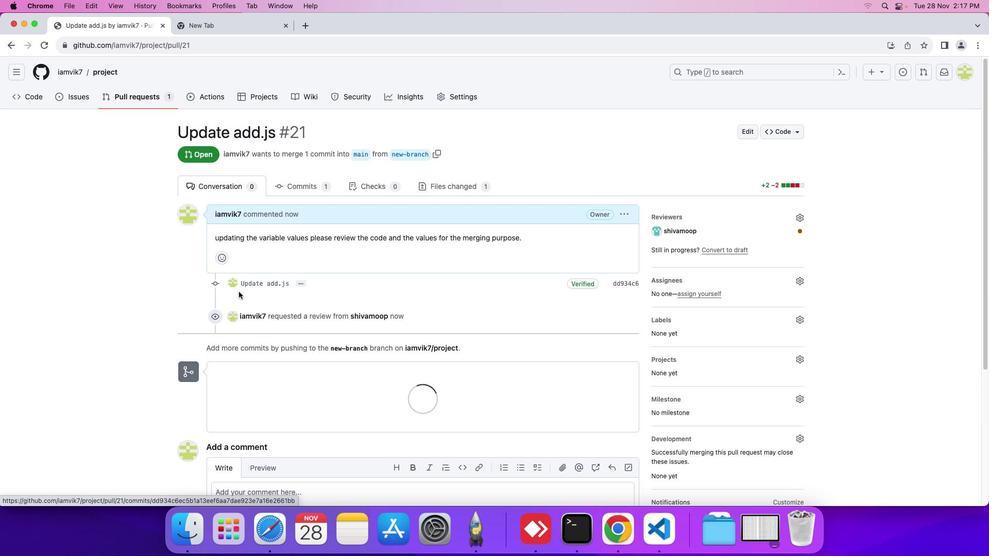 
Action: Mouse scrolled (245, 282) with delta (0, 0)
Screenshot: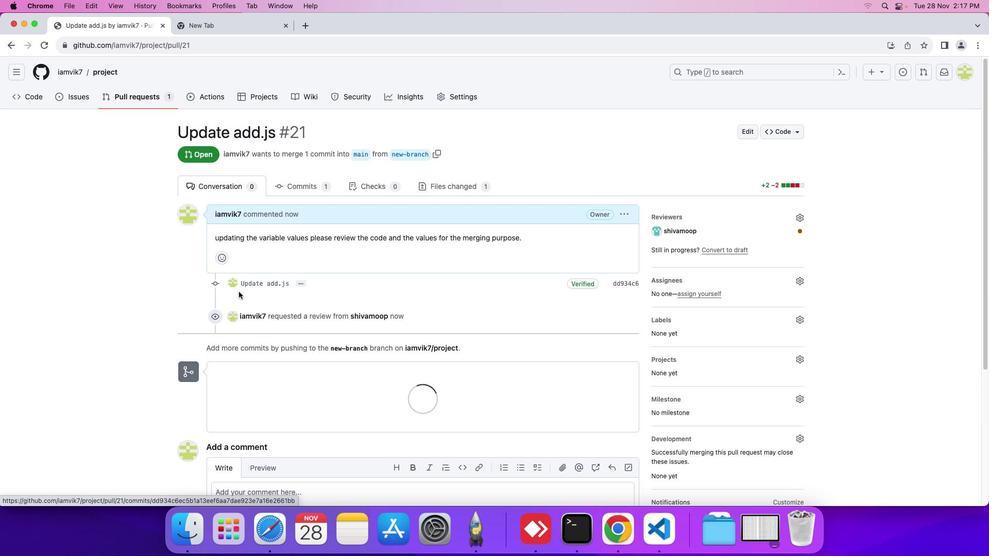 
Action: Mouse moved to (238, 297)
Screenshot: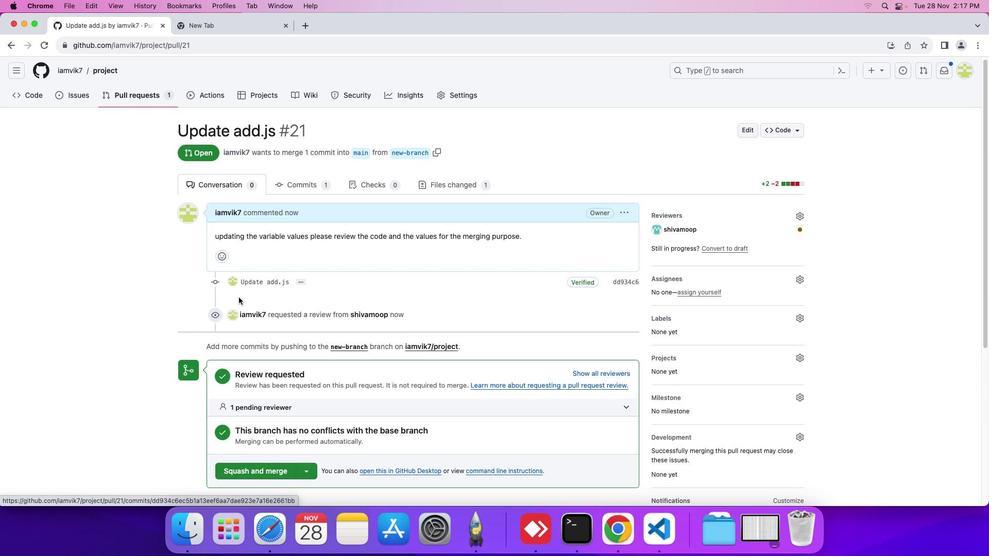 
Action: Mouse scrolled (238, 297) with delta (0, 0)
Screenshot: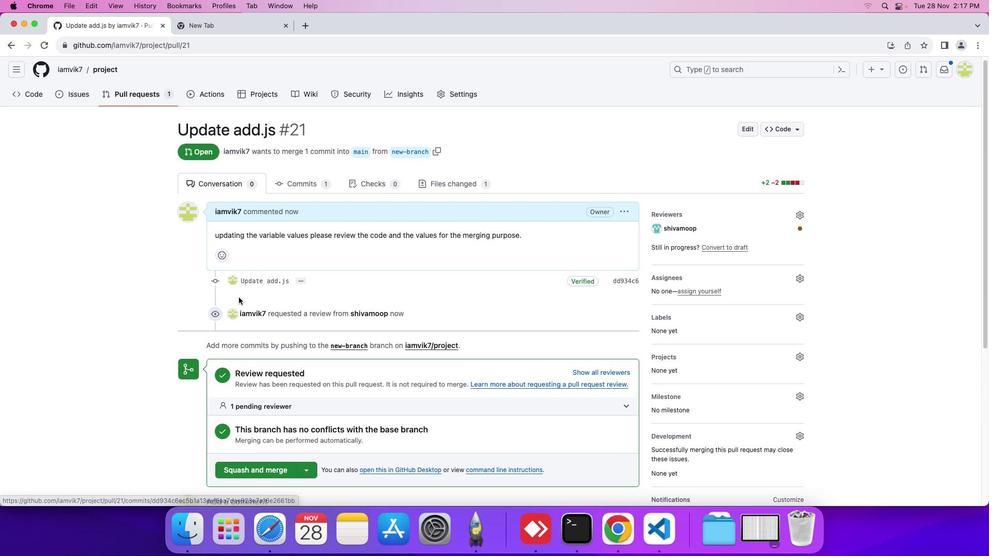 
Action: Mouse moved to (239, 298)
Screenshot: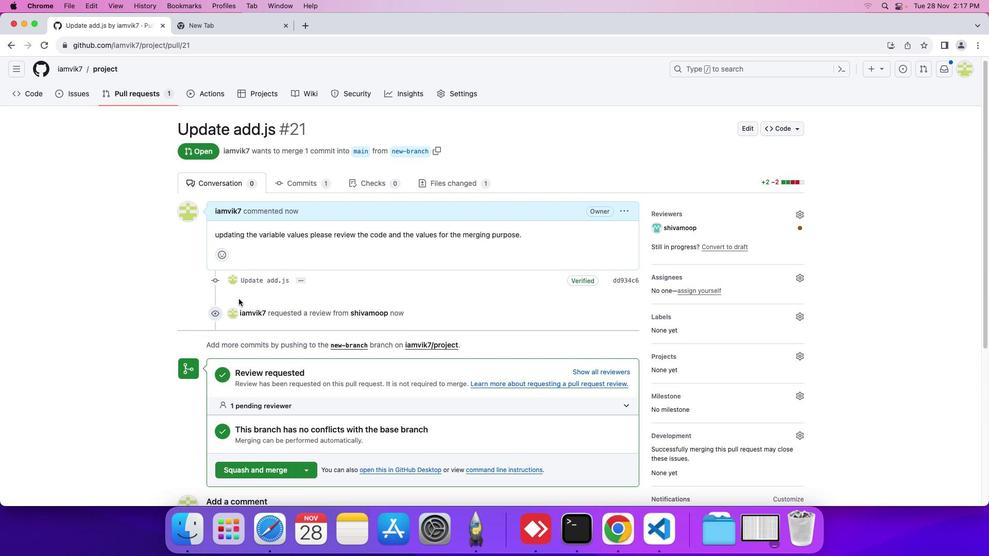 
Action: Mouse scrolled (239, 298) with delta (0, 0)
Screenshot: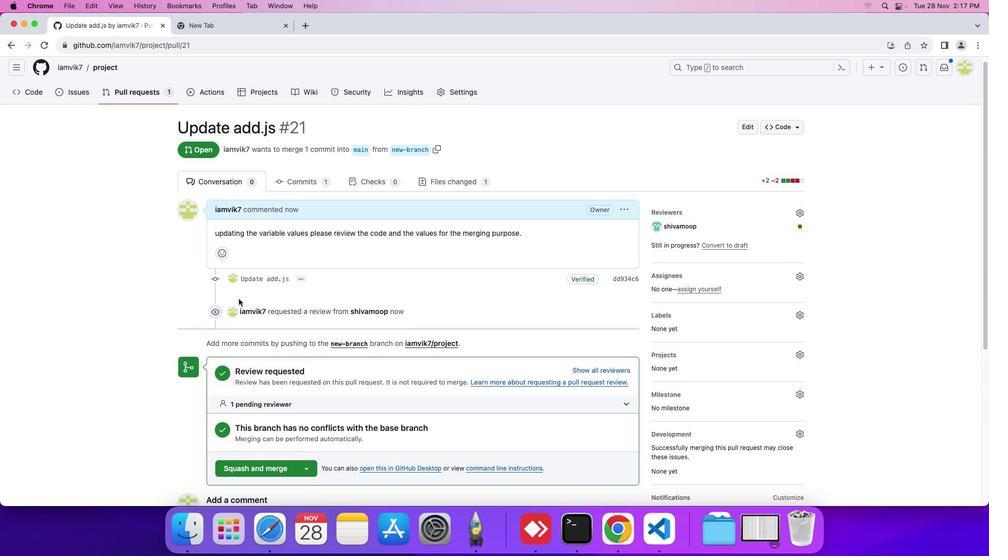 
Action: Mouse moved to (342, 381)
Screenshot: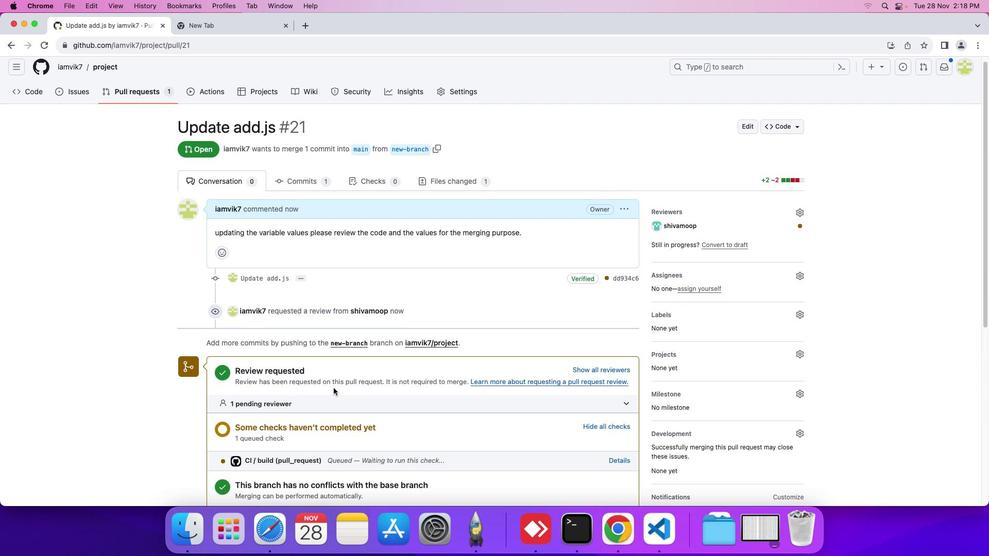 
